 Task: Open a blank google sheet and write heading  SpendSmartAdd Dates in a column and its values below  '2023-05-01, 2023-05-03, 2023-05-05, 2023-05-10, 2023-05-15, 2023-05-20, 2023-05-25 & 2023-05-31'Add Categories in next column and its values below  Groceries, Dining Out, Transportation, Entertainment, Shopping, Utilities, Health & Miscellaneous. Add Descriptions in next column and its values below  Supermarket, Restaurant, Public Transport, Movie Tickets, Clothing Store, Internet Bill, Pharmacy & Online PurchaseAdd Amountin next column and its values below  $50, $30, $10, $20, $100, $60, $40 & $50Save page DashboardLoanAgreementbook
Action: Mouse moved to (298, 176)
Screenshot: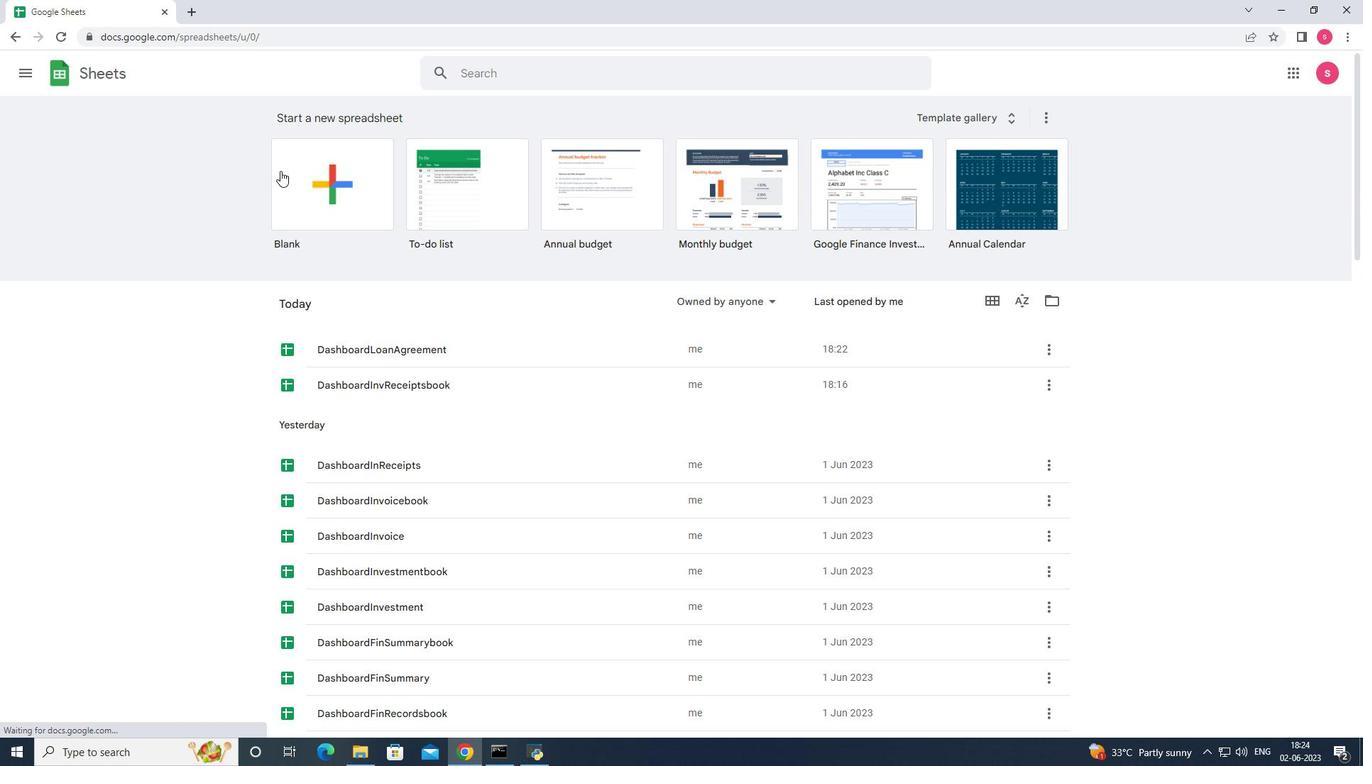 
Action: Mouse pressed left at (298, 176)
Screenshot: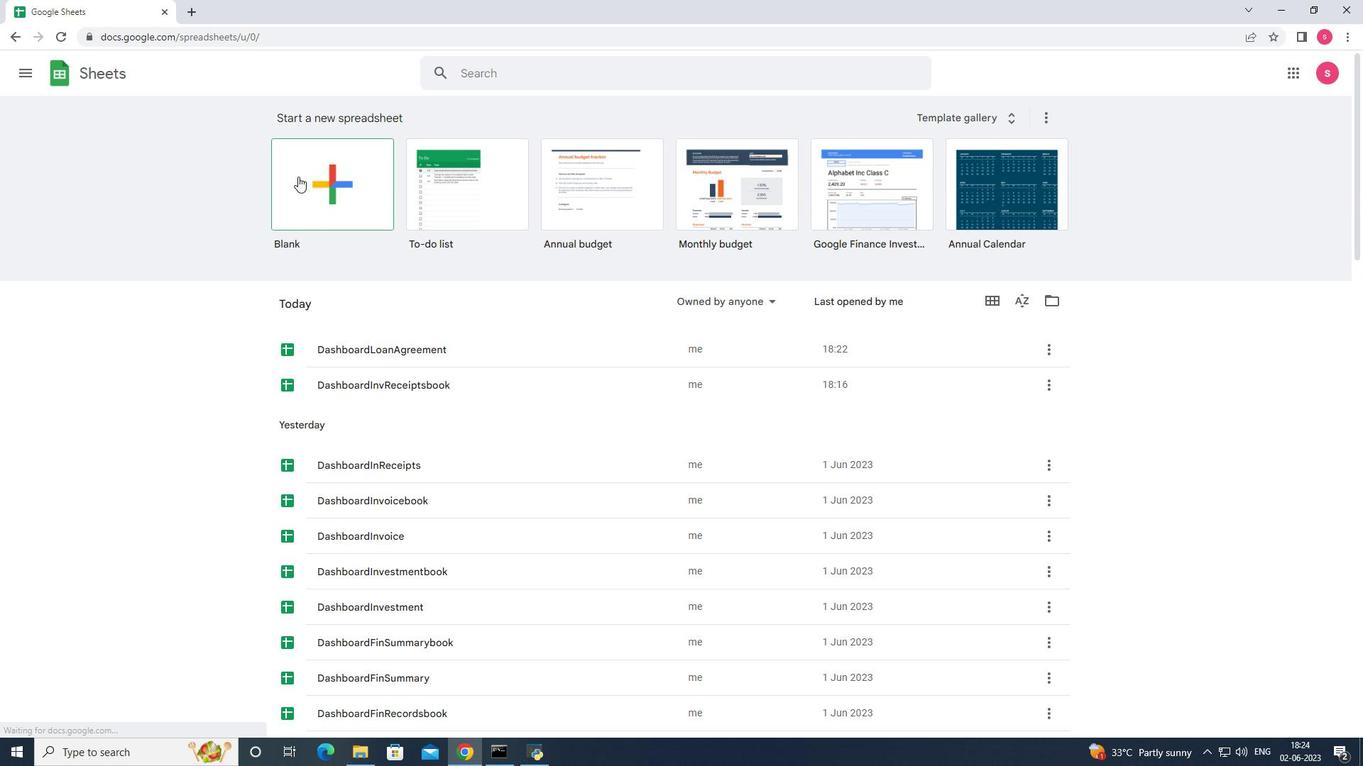 
Action: Mouse moved to (300, 176)
Screenshot: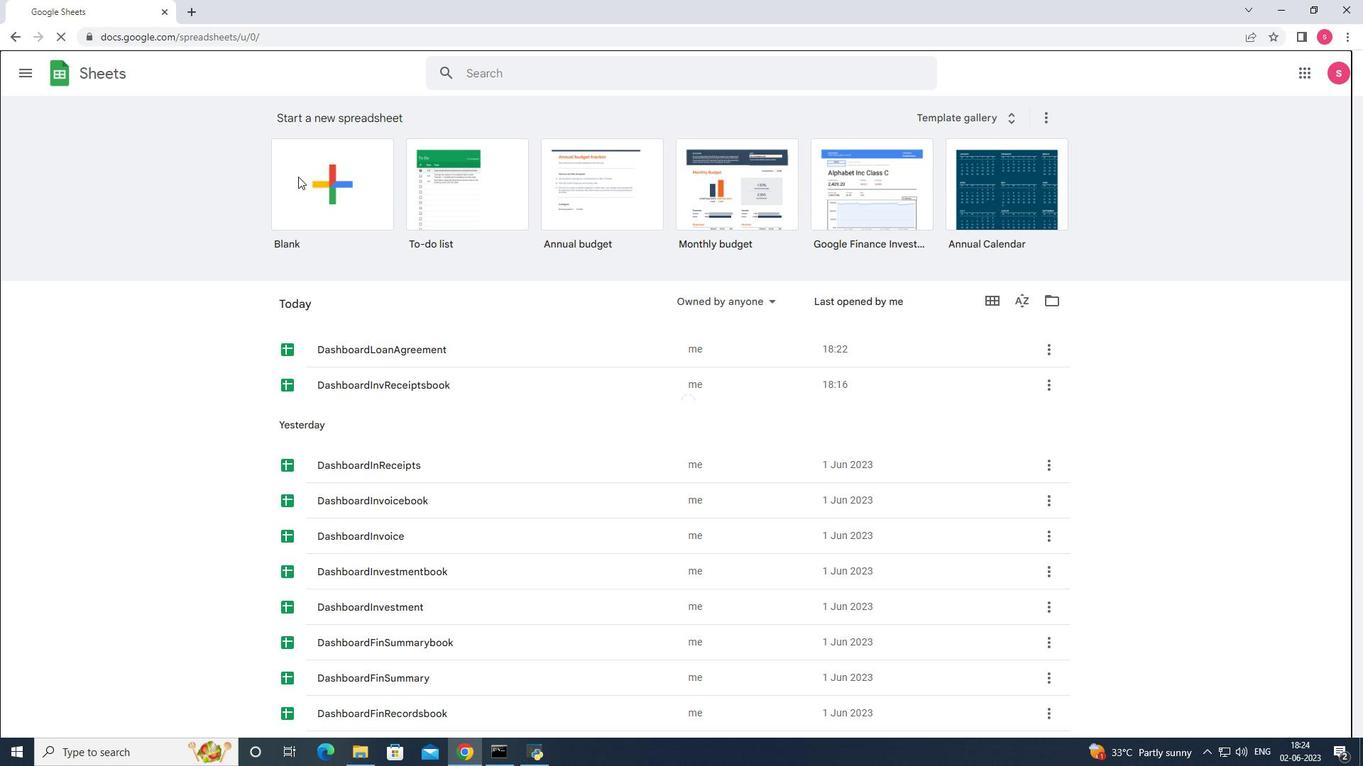 
Action: Key pressed <Key.shift>Spend<Key.shift>Smart<Key.enter><Key.shift>Dates<Key.enter>2023-05-01<Key.enter>2023-05-03<Key.enter>2023-05-05<Key.enter>2023-05-10<Key.enter>2023-05-15<Key.enter>2023-05-20<Key.enter>2023-05-25<Key.enter>203<Key.backspace>23-05-31<Key.enter><Key.right><Key.up><Key.up><Key.up><Key.up><Key.up><Key.up><Key.up><Key.up><Key.up><Key.shift>Categories<Key.enter><Key.shift><Key.shift><Key.shift><Key.shift><Key.shift><Key.shift><Key.shift><Key.shift><Key.shift><Key.shift><Key.shift><Key.shift><Key.shift><Key.shift><Key.shift><Key.shift><Key.shift><Key.shift><Key.shift><Key.shift><Key.shift><Key.shift><Key.shift><Key.shift><Key.shift><Key.shift>Groceries<Key.enter><Key.shift>Dining<Key.space><Key.shift>Out<Key.enter><Key.shift>Transportation<Key.enter><Key.shift>Entertainment<Key.enter><Key.shift>Shopping<Key.enter><Key.shift><Key.shift><Key.shift><Key.shift>Utilities<Key.enter><Key.shift>Health<Key.enter><Key.shift>Miscellaneous<Key.enter><Key.right><Key.up><Key.up><Key.up><Key.up><Key.up><Key.up><Key.up><Key.up><Key.up><Key.shift>Descriptions<Key.enter><Key.shift>Super<Key.space><Key.backspace>market<Key.enter><Key.shift>Restaurant<Key.enter><Key.shift>Public<Key.space><Key.shift>transport<Key.enter><Key.up><Key.enter><Key.left><Key.left><Key.left><Key.left><Key.left><Key.left><Key.left><Key.left><Key.backspace><Key.shift><Key.shift><Key.shift><Key.shift>T<Key.enter><Key.shift>Movie<Key.space><Key.shift><Key.shift><Key.shift><Key.shift><Key.shift>Tickets<Key.enter><Key.shift><Key.shift><Key.shift>Clothing<Key.space><Key.shift>Store<Key.enter><Key.shift>Internr<Key.backspace>et<Key.space><Key.shift>Bill<Key.enter><Key.shift>Pharmacy<Key.enter><Key.shift>Online<Key.space><Key.shift>Purchase<Key.enter><Key.right><Key.up><Key.up><Key.up><Key.up><Key.up><Key.up><Key.up><Key.up><Key.up><Key.shift>Amount<Key.enter>50<Key.enter>30<Key.enter>10<Key.enter>20<Key.enter>100<Key.enter>60<Key.enter>40<Key.enter>50<Key.enter>
Screenshot: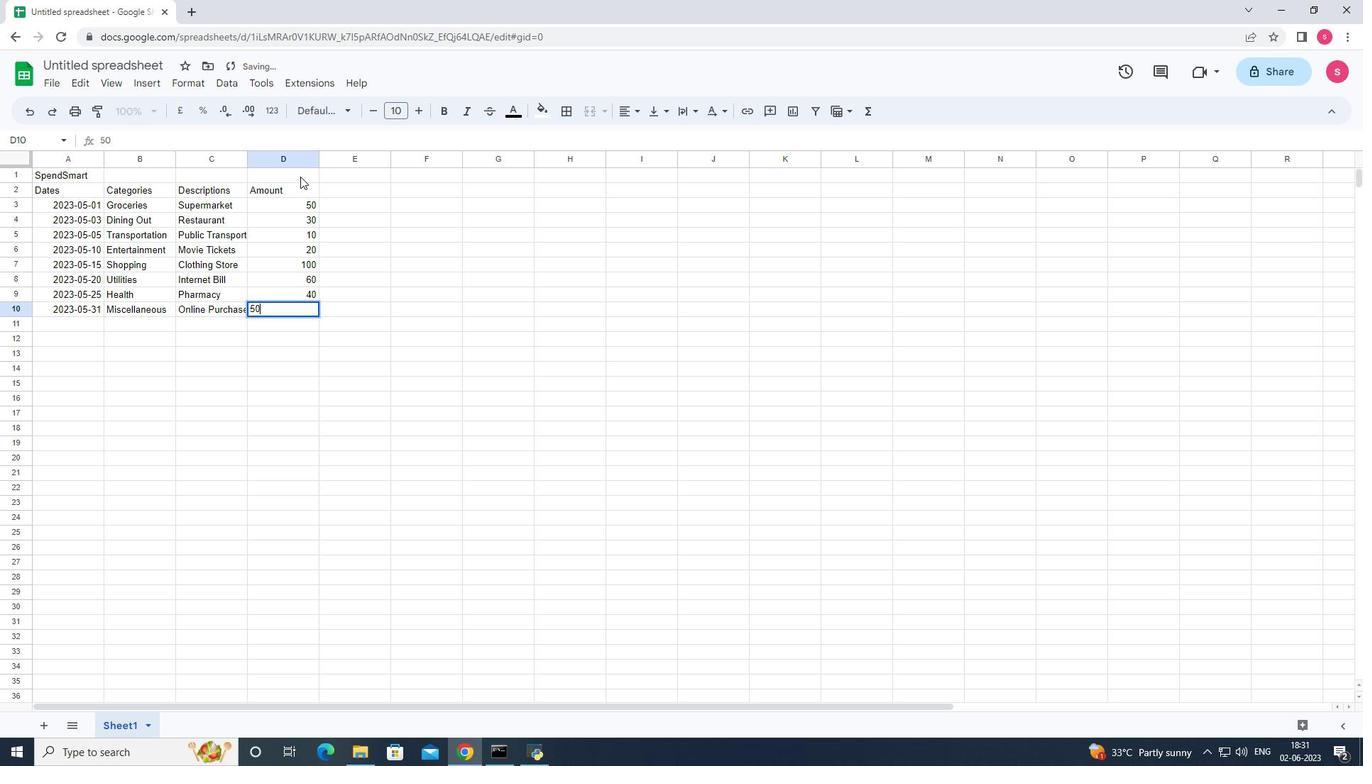 
Action: Mouse moved to (269, 209)
Screenshot: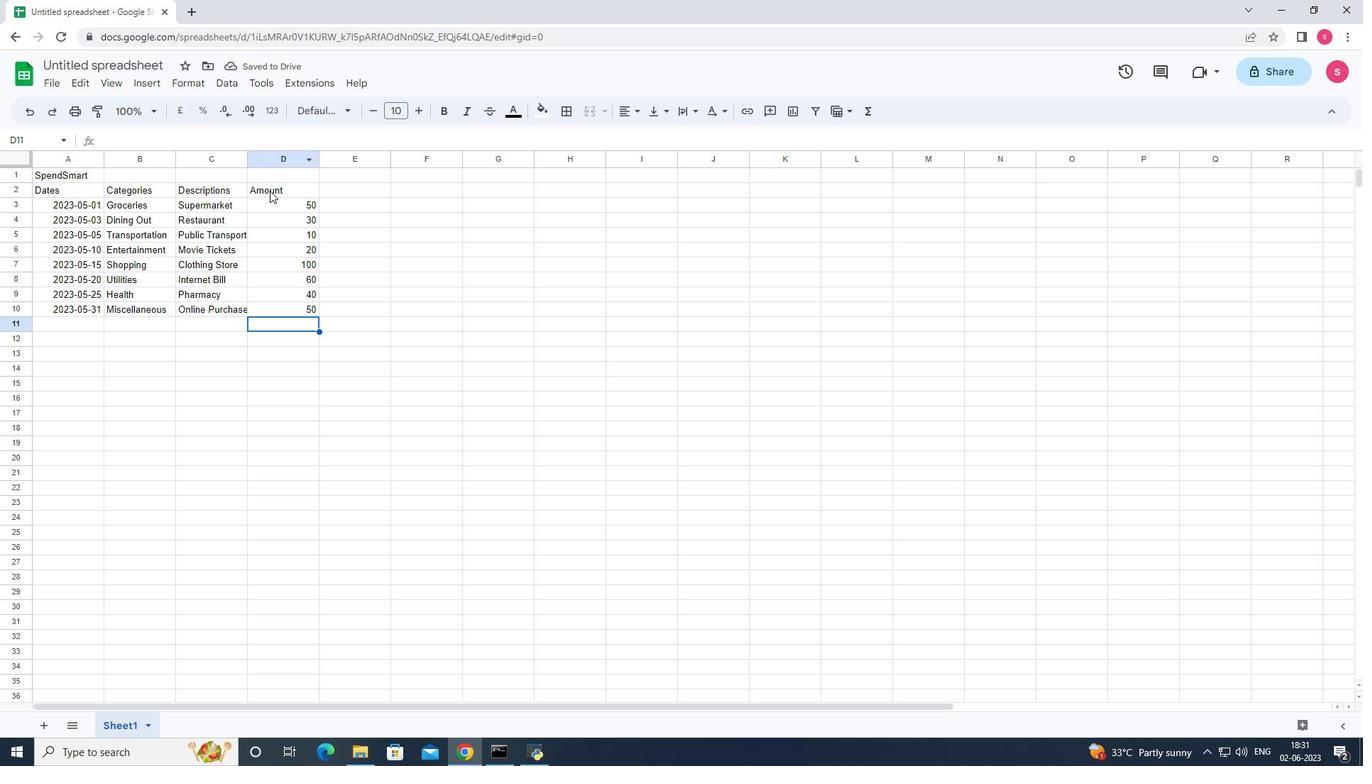 
Action: Mouse pressed left at (269, 209)
Screenshot: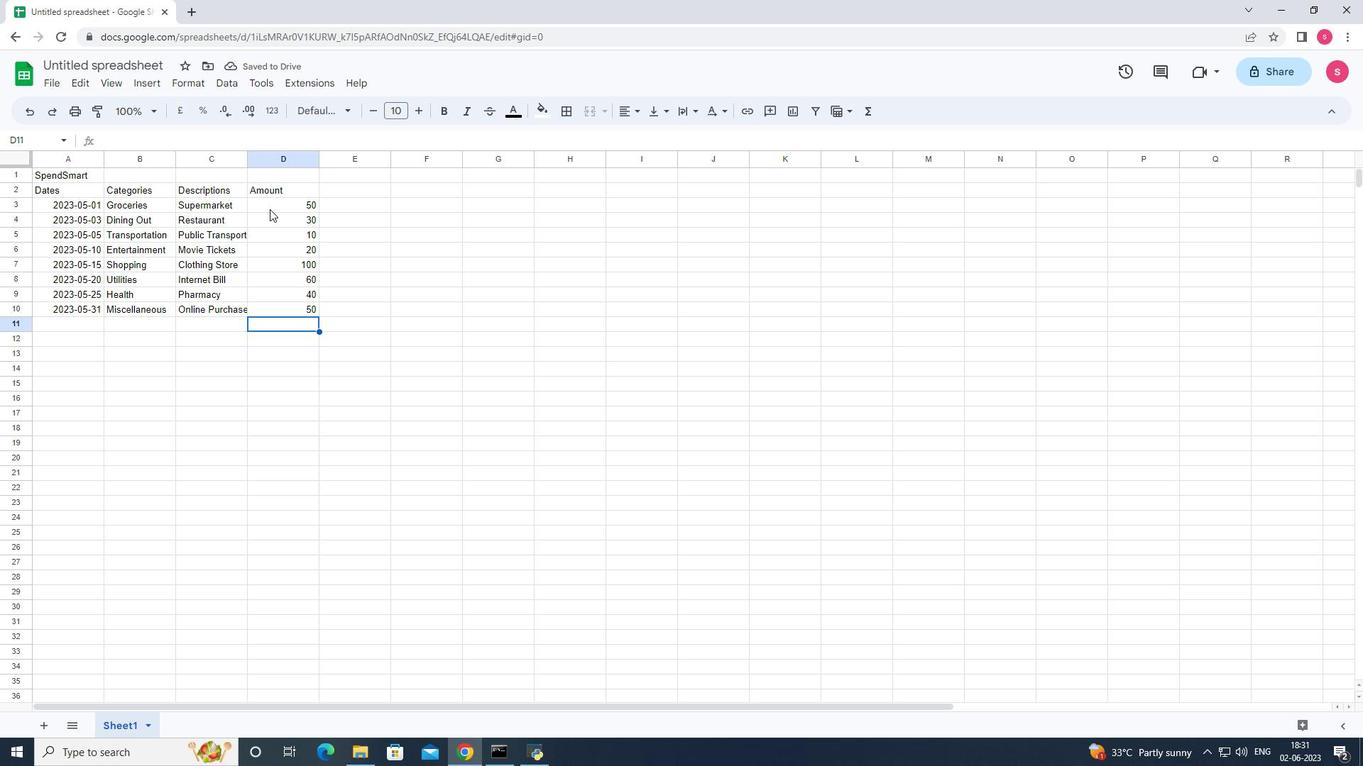 
Action: Mouse moved to (184, 85)
Screenshot: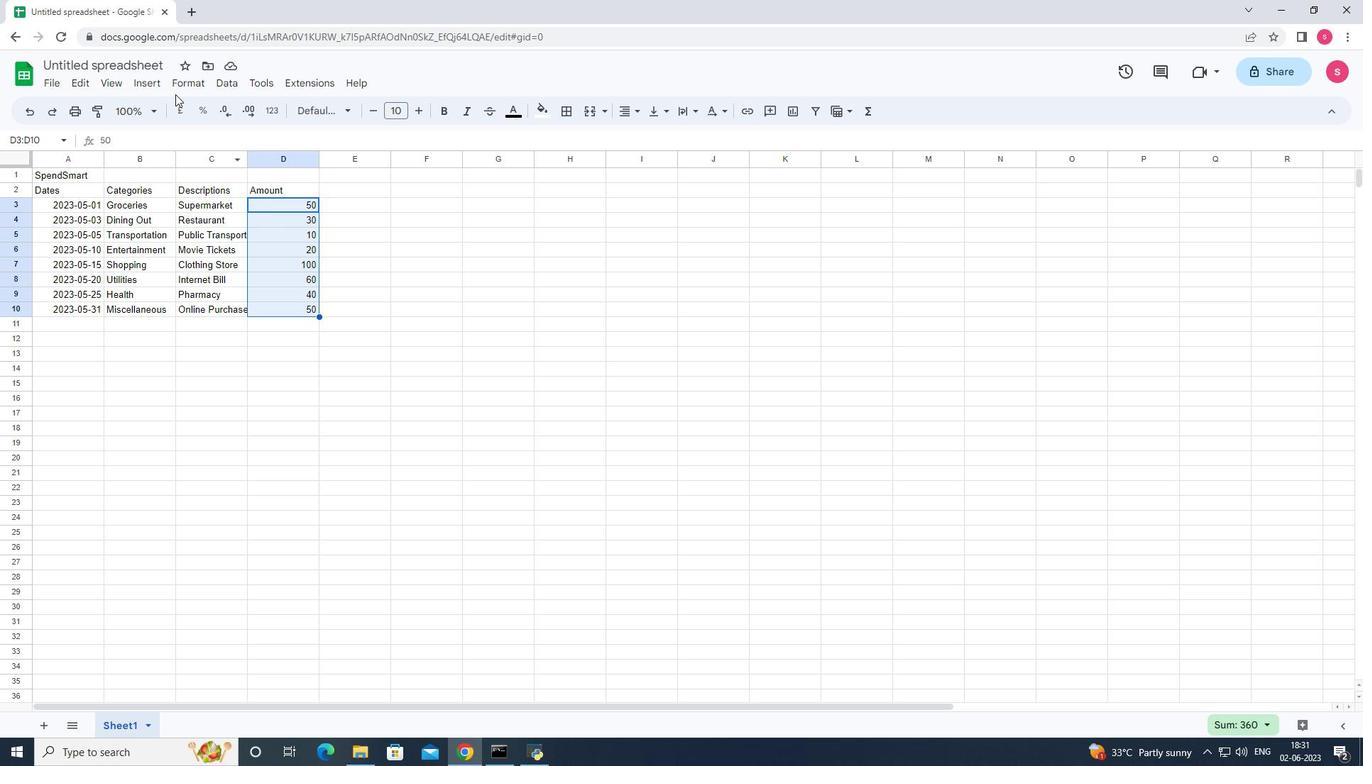 
Action: Mouse pressed left at (184, 85)
Screenshot: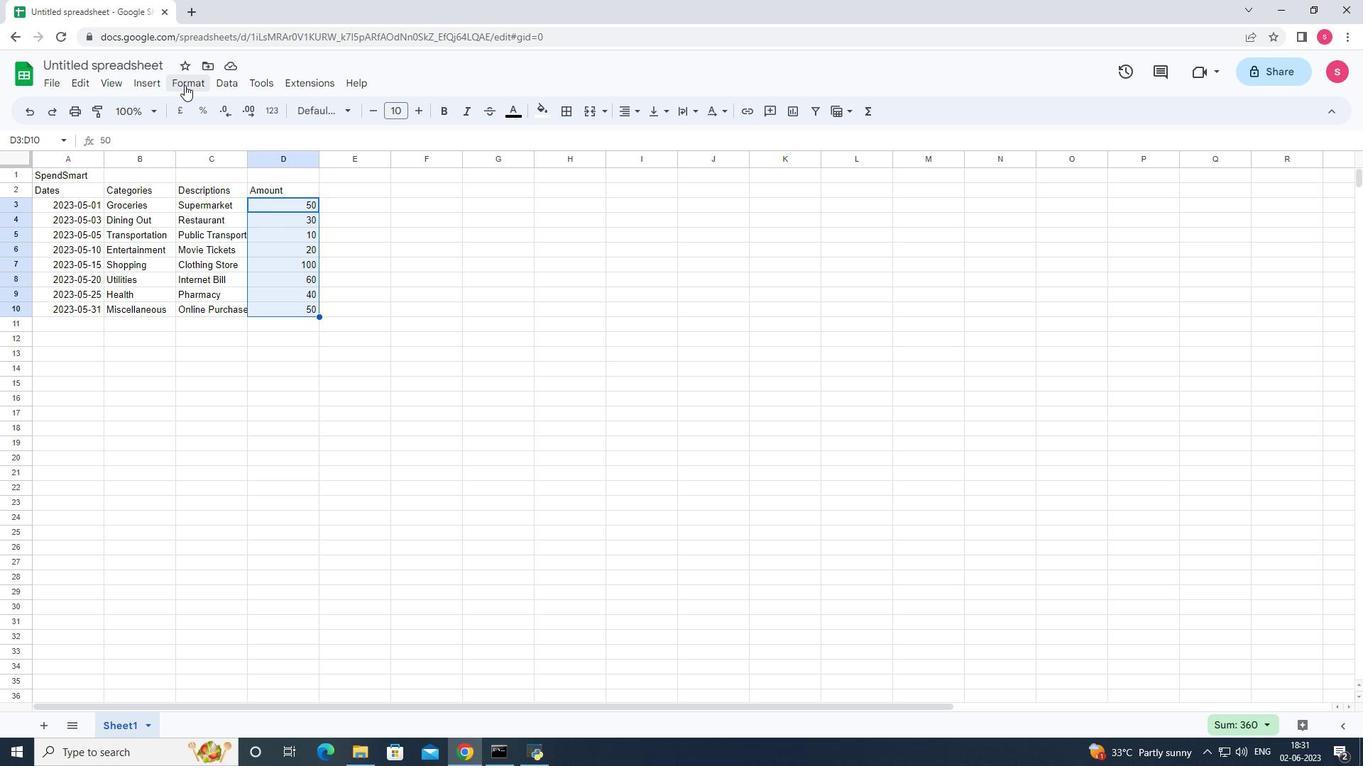 
Action: Mouse moved to (232, 144)
Screenshot: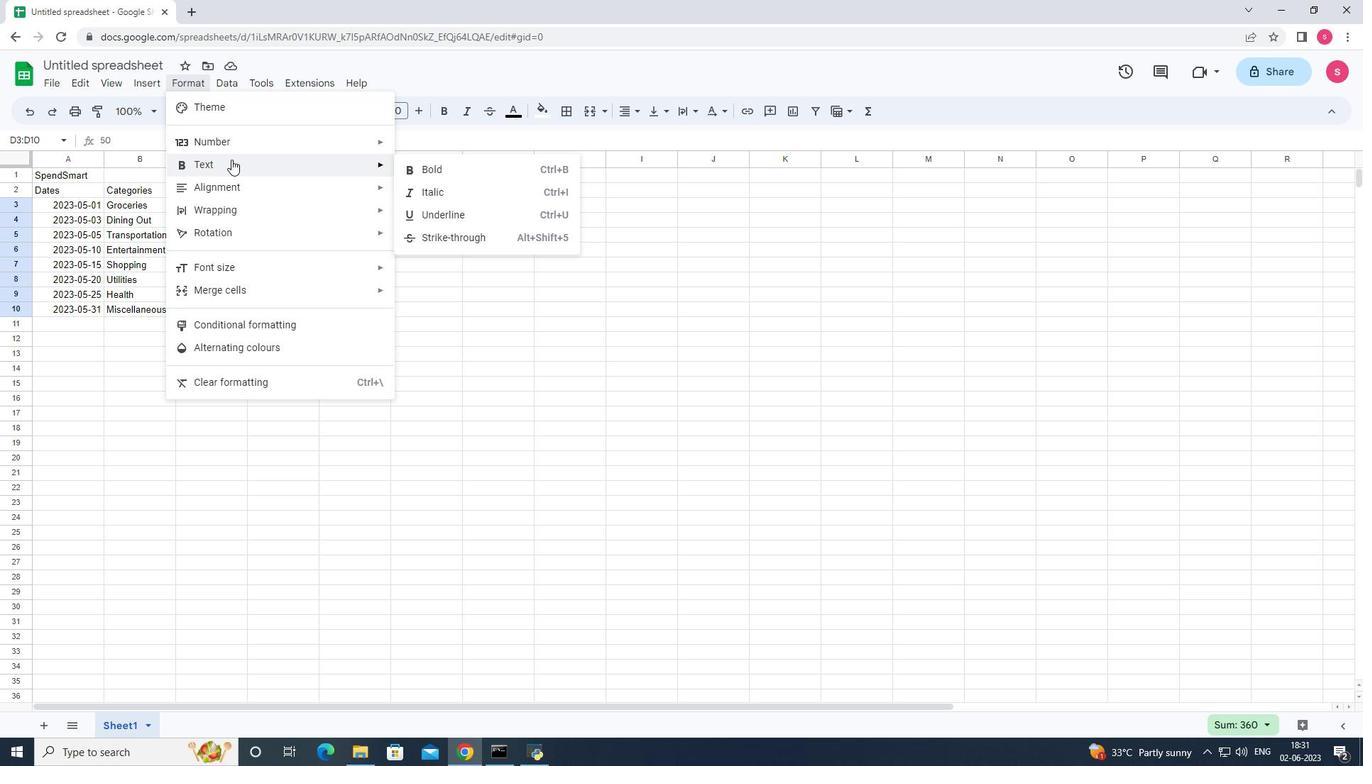 
Action: Mouse pressed left at (232, 144)
Screenshot: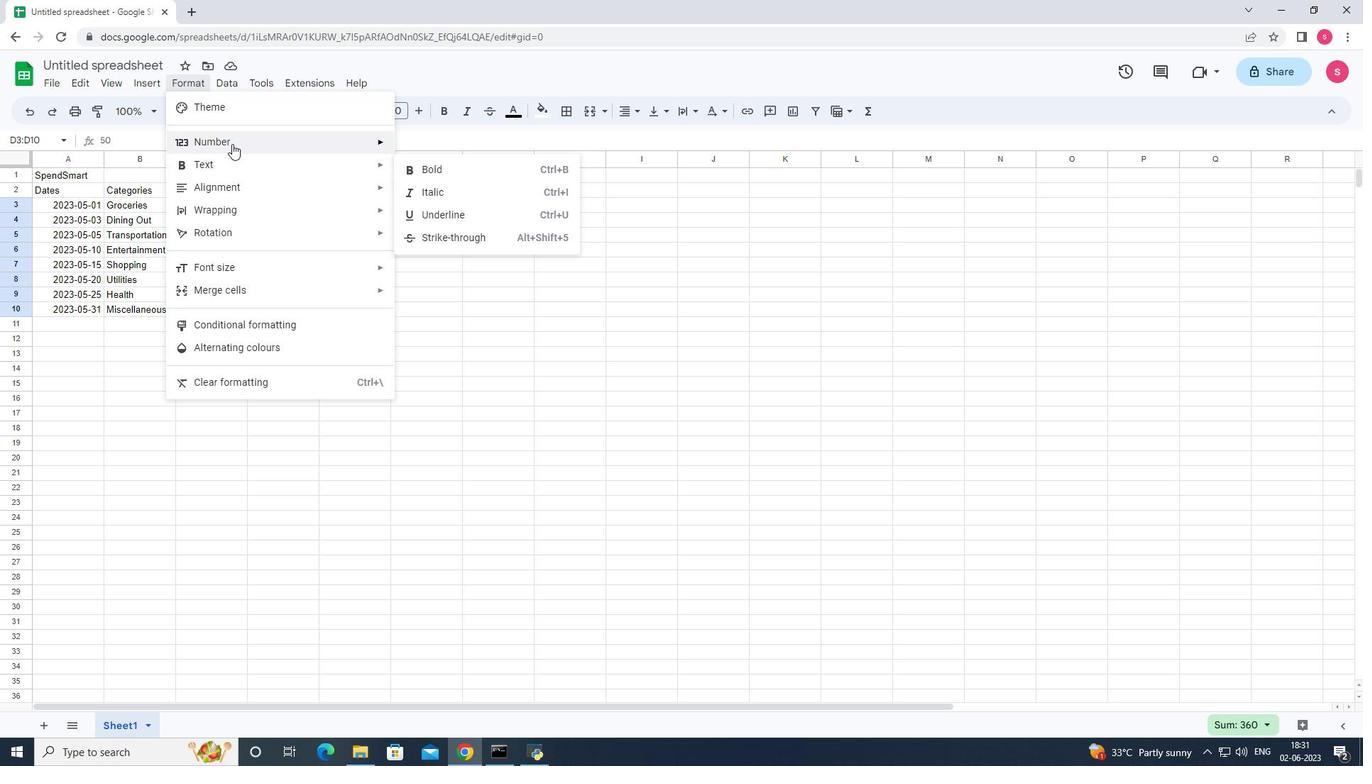 
Action: Mouse moved to (547, 576)
Screenshot: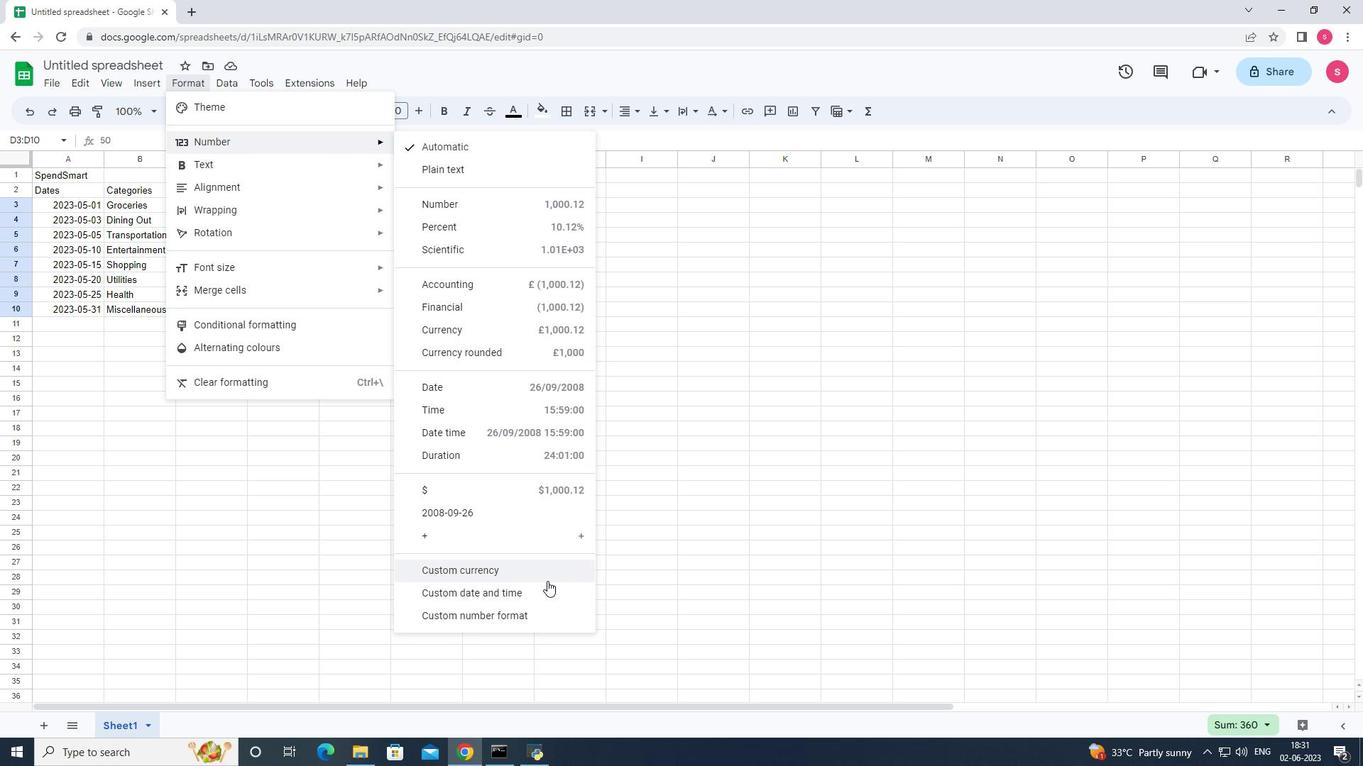 
Action: Mouse pressed left at (547, 576)
Screenshot: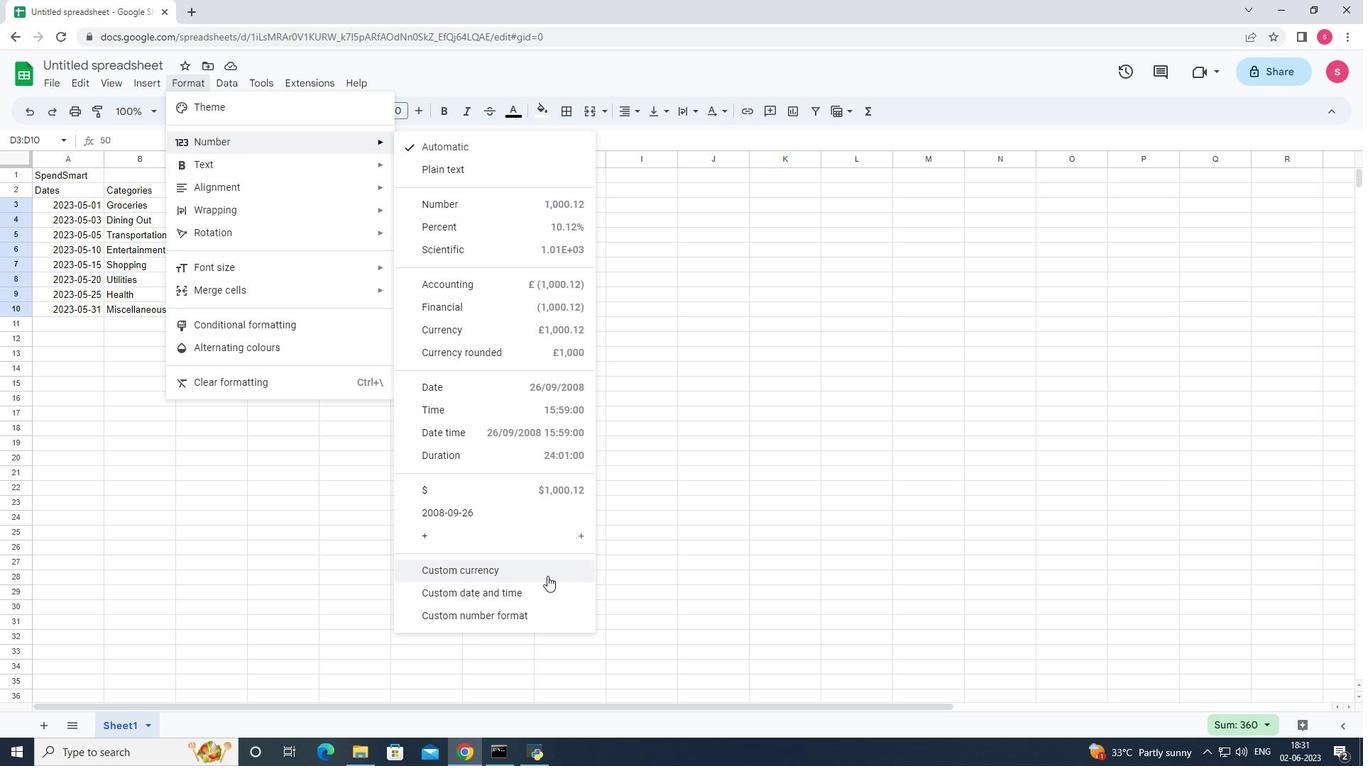 
Action: Mouse moved to (637, 315)
Screenshot: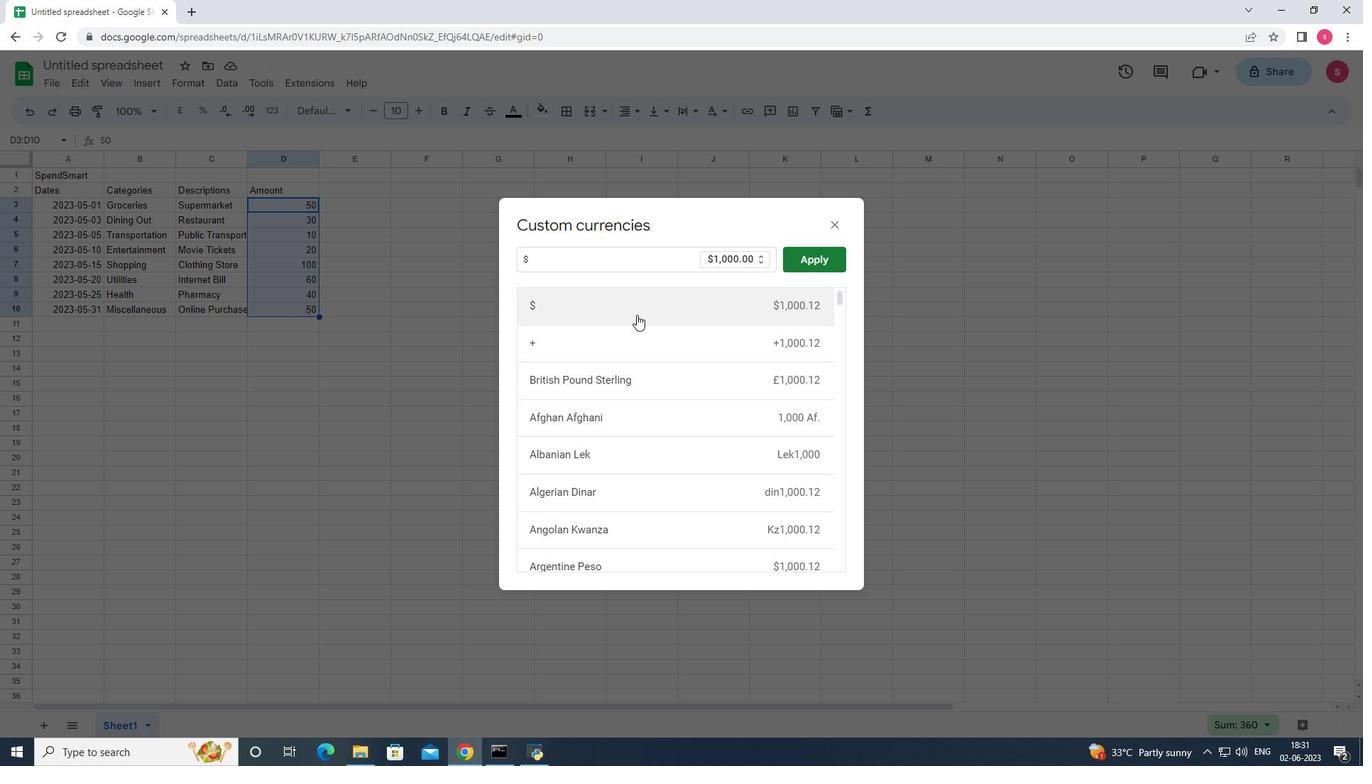 
Action: Mouse pressed left at (637, 315)
Screenshot: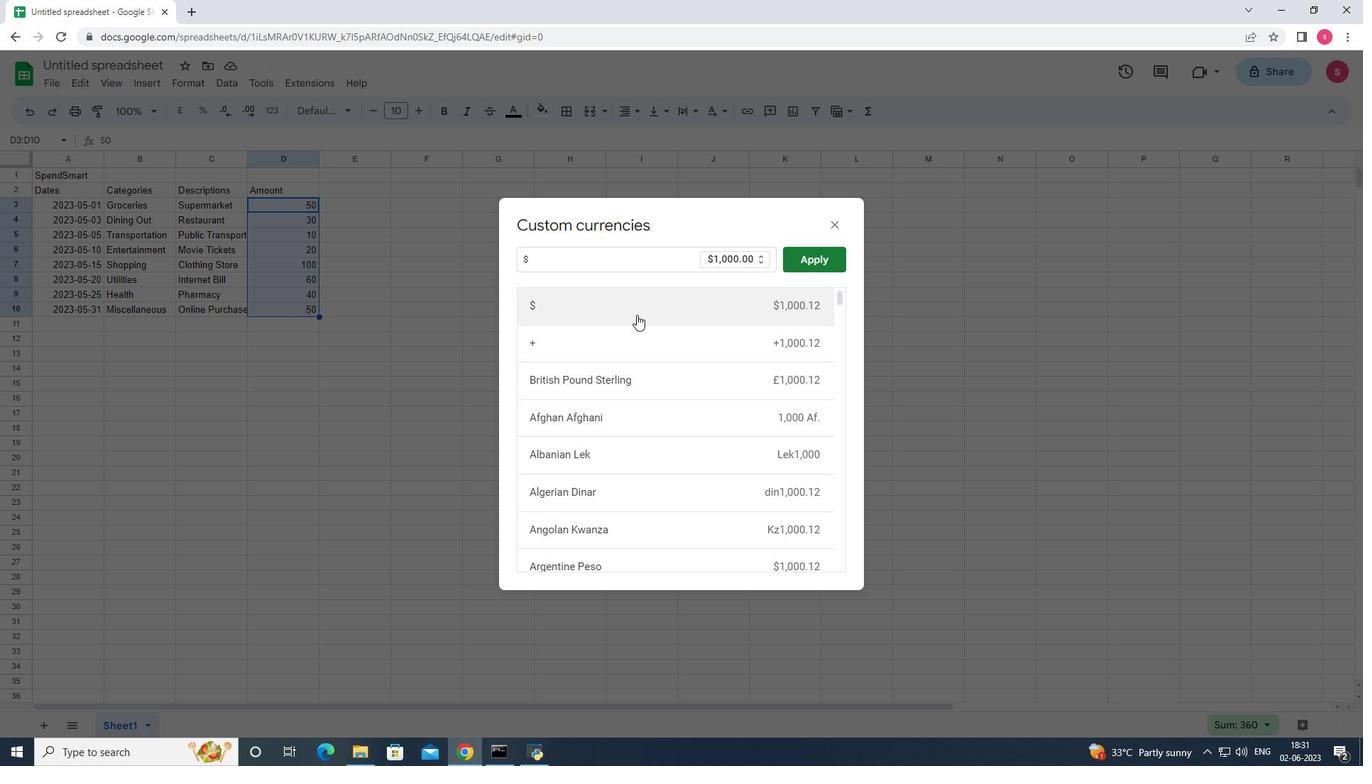 
Action: Mouse moved to (818, 254)
Screenshot: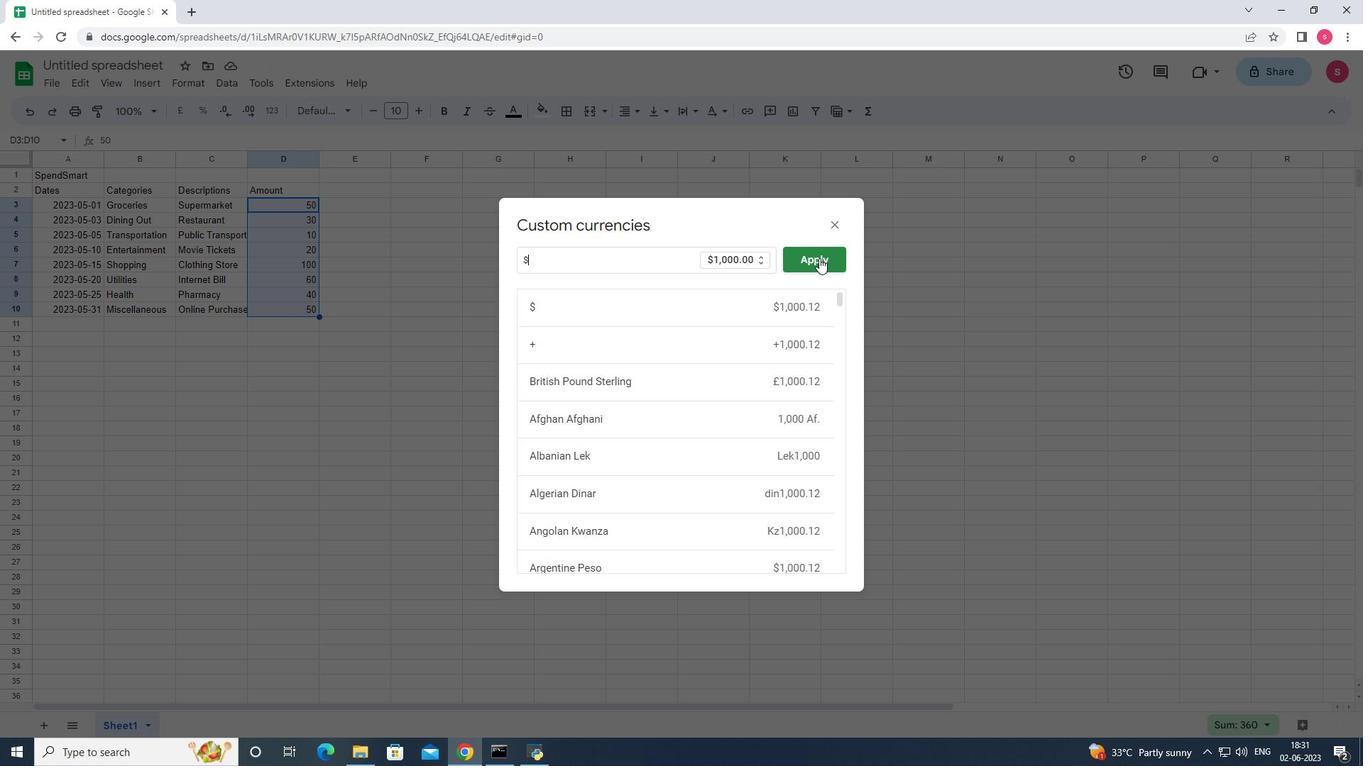 
Action: Mouse pressed left at (818, 254)
Screenshot: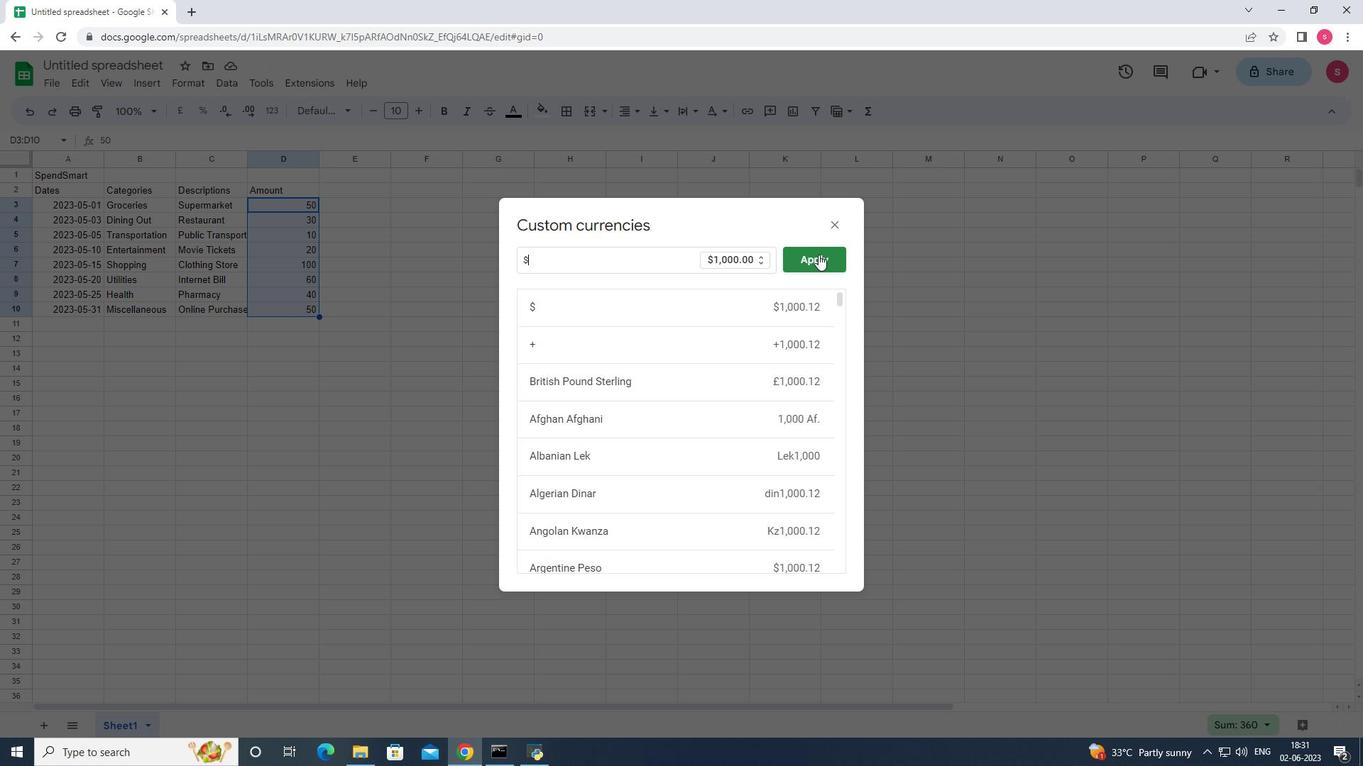 
Action: Mouse moved to (551, 319)
Screenshot: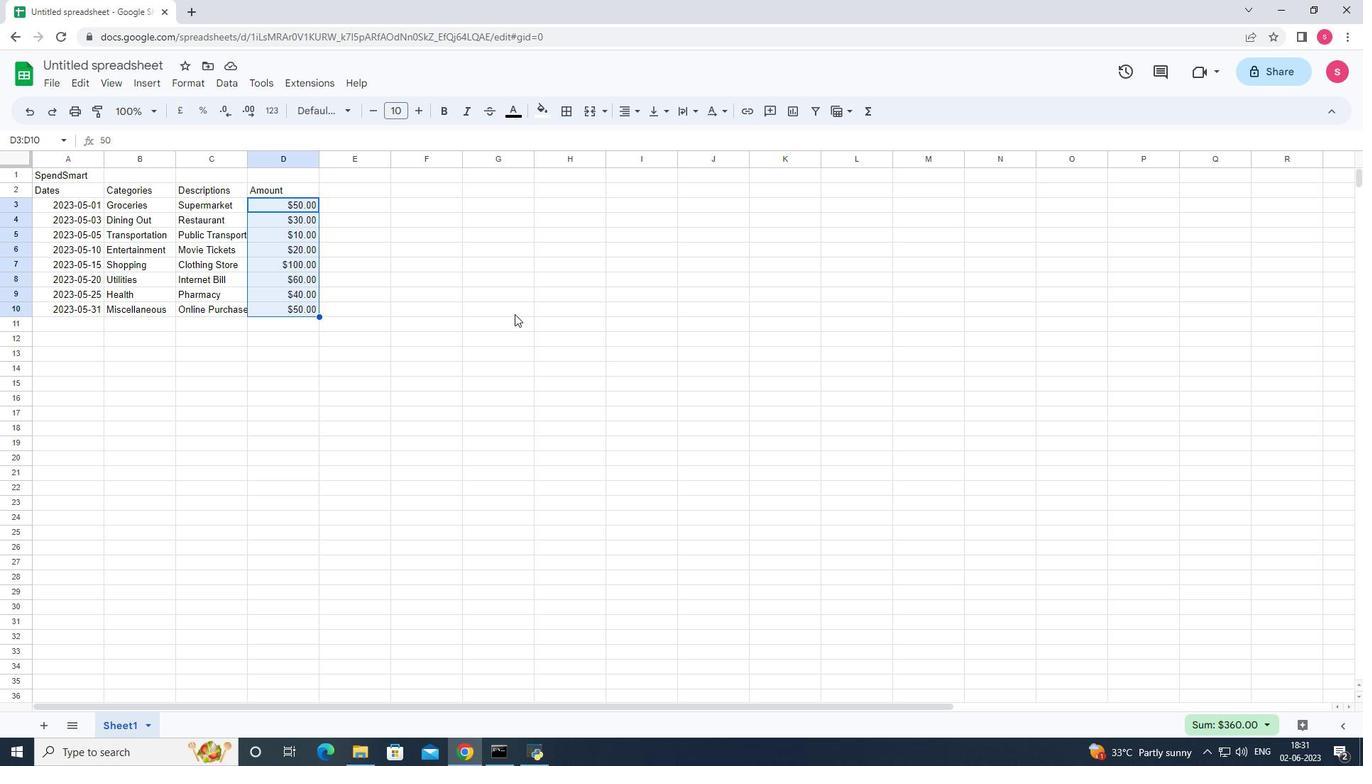
Action: Mouse pressed left at (551, 319)
Screenshot: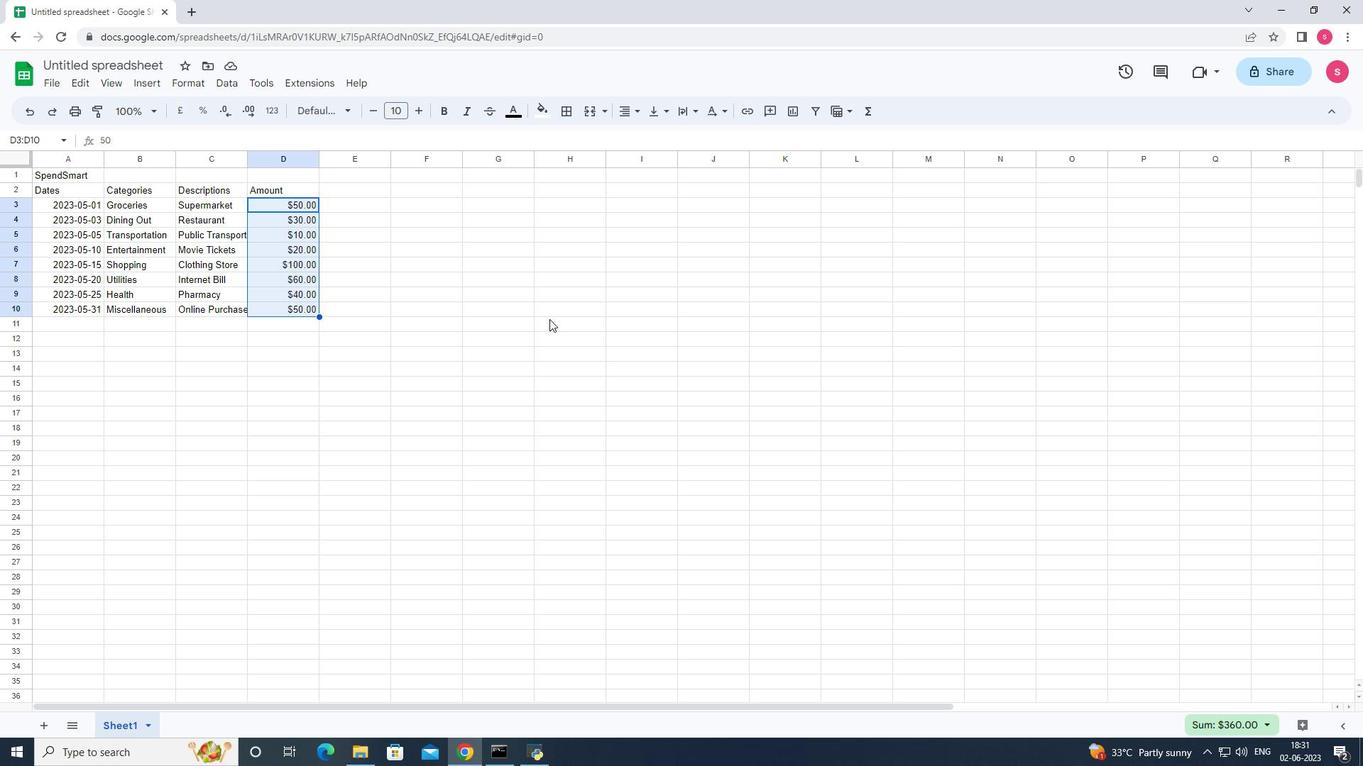 
Action: Mouse moved to (97, 68)
Screenshot: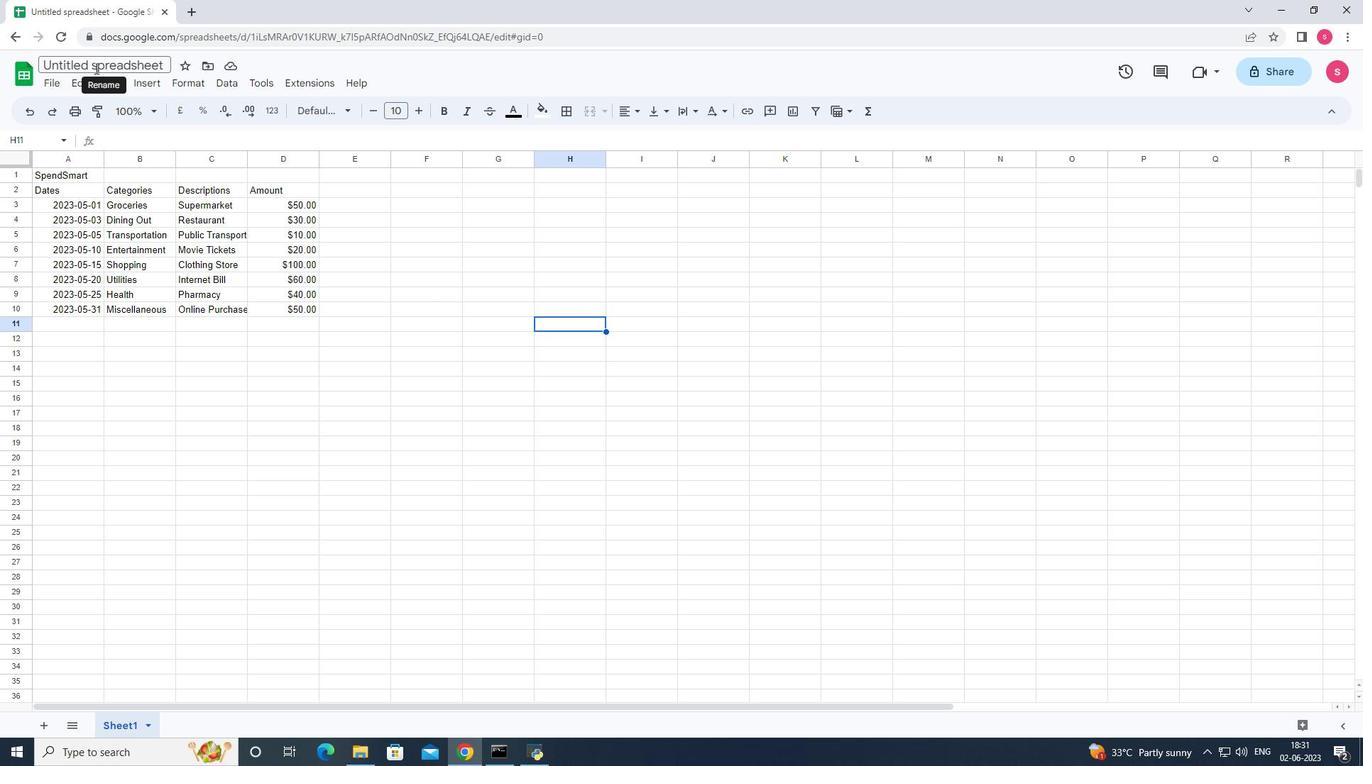 
Action: Mouse pressed left at (97, 68)
Screenshot: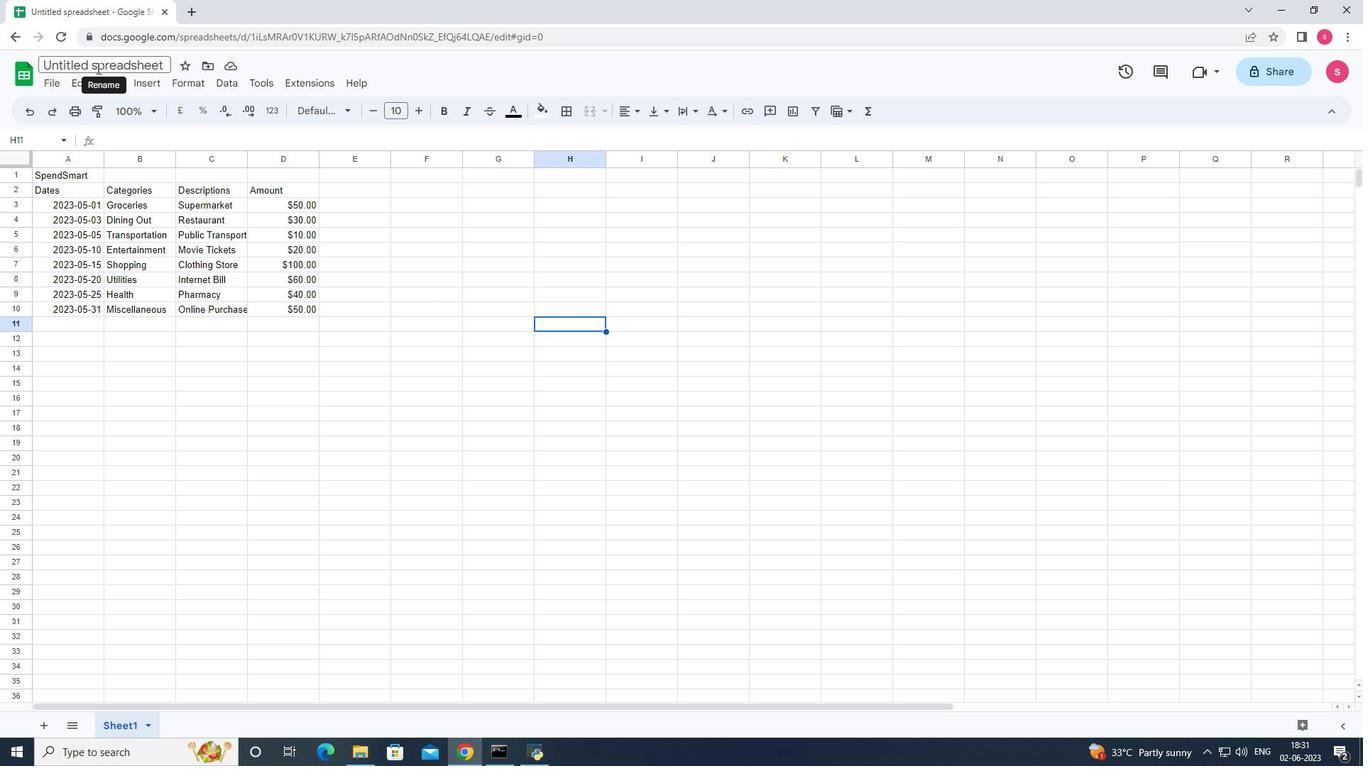 
Action: Key pressed <Key.backspace><Key.shift>Dashboard<Key.shift>Loan<Key.shift>Agreementbook
Screenshot: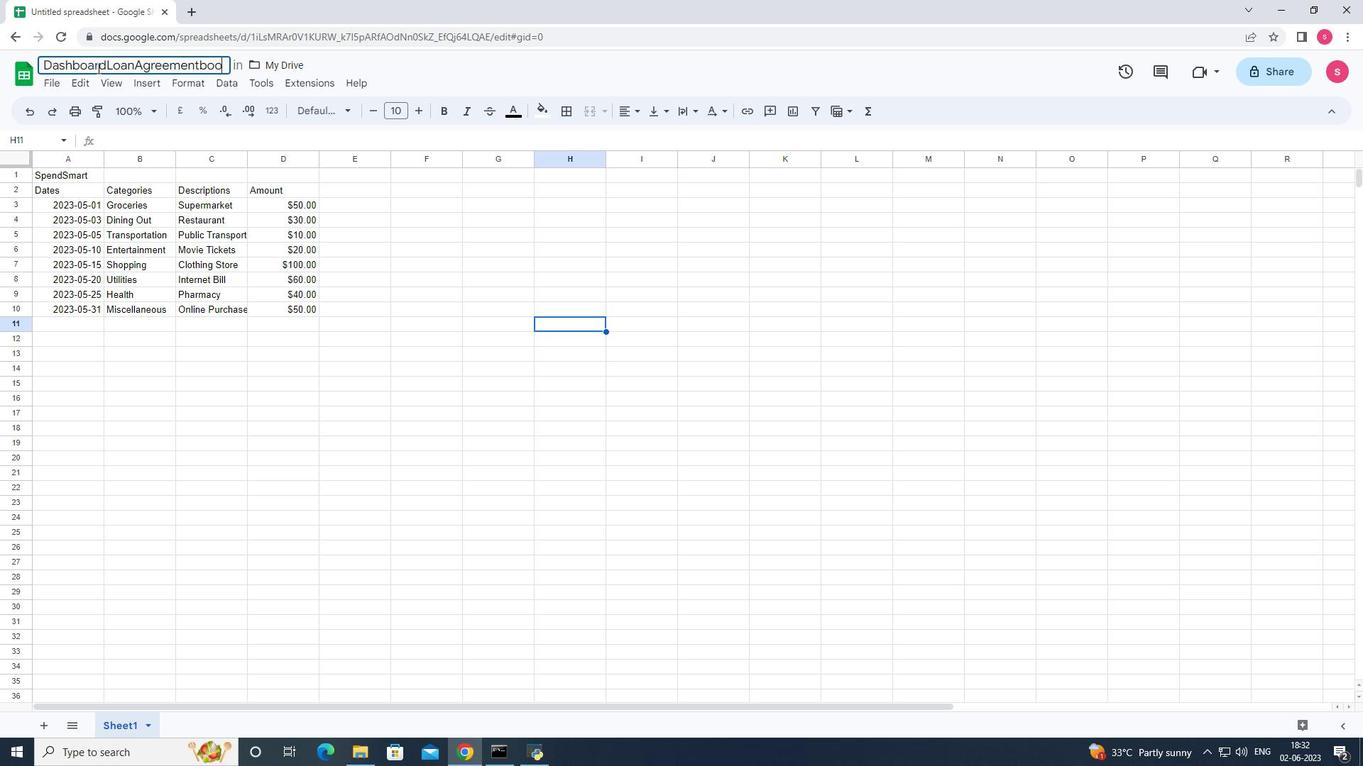
Action: Mouse moved to (221, 532)
Screenshot: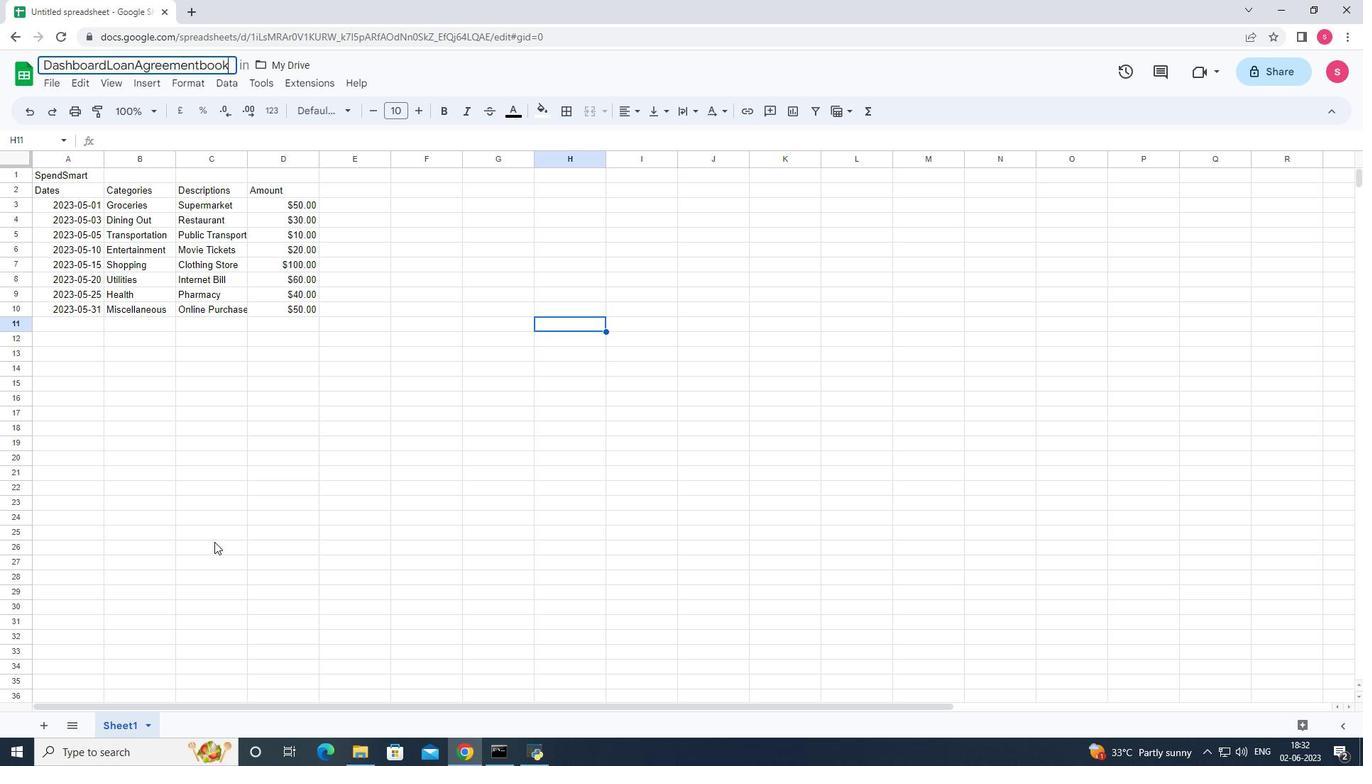 
Action: Mouse pressed left at (221, 532)
Screenshot: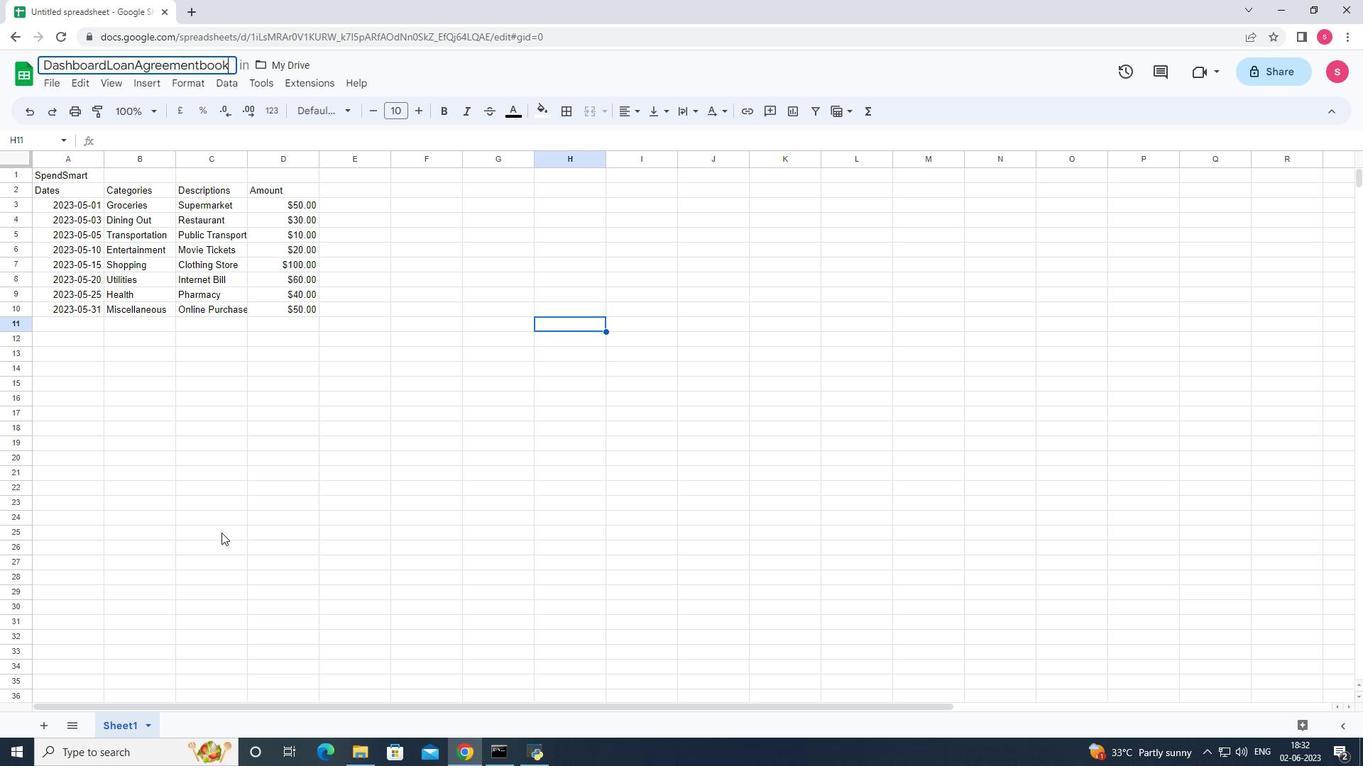 
Action: Mouse moved to (101, 153)
Screenshot: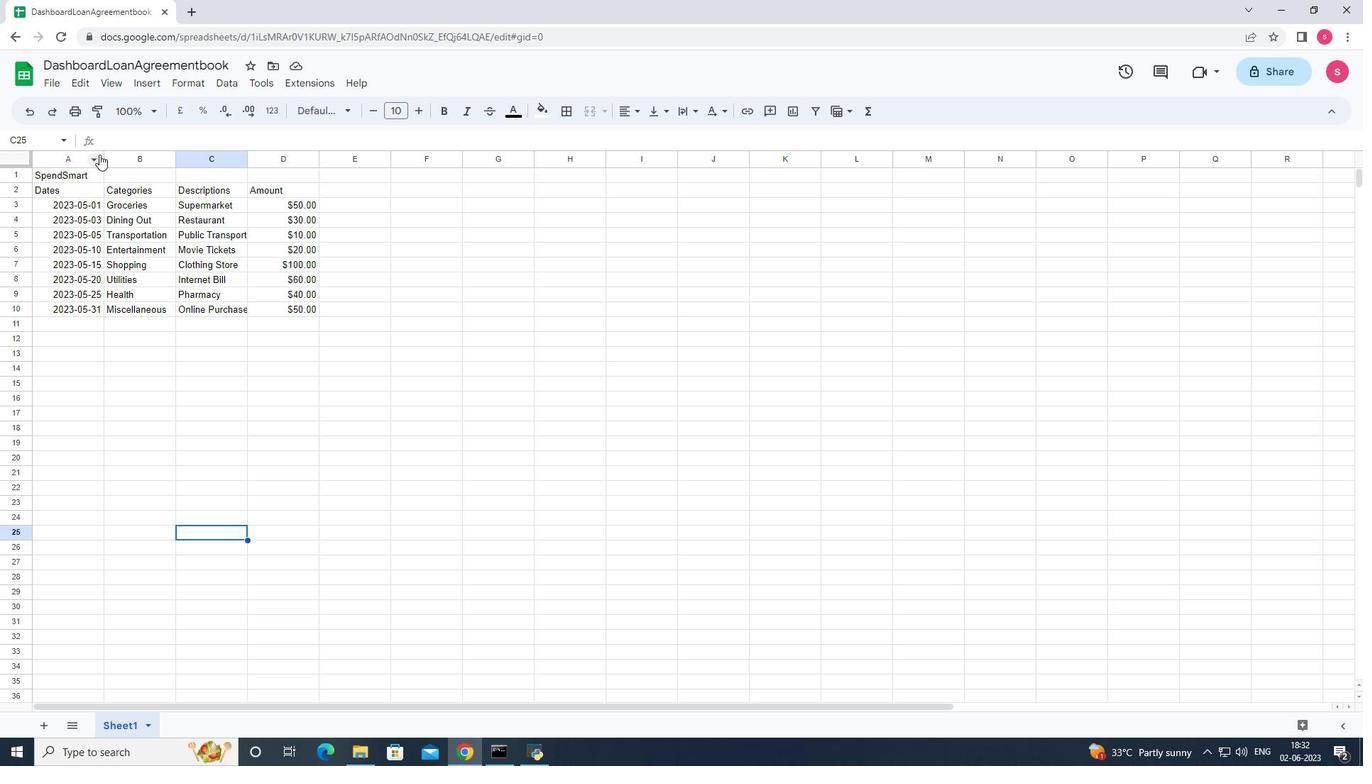 
Action: Mouse pressed left at (101, 153)
Screenshot: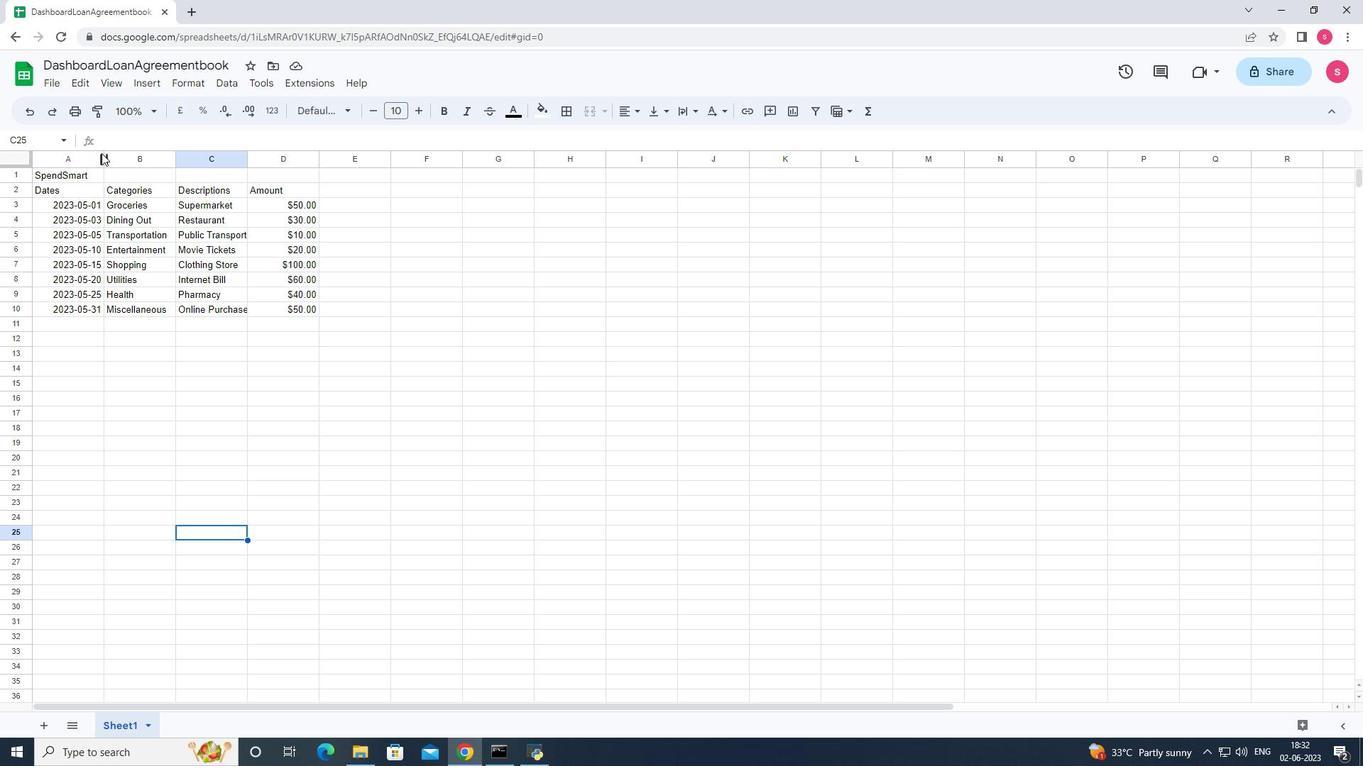 
Action: Mouse moved to (752, 254)
Screenshot: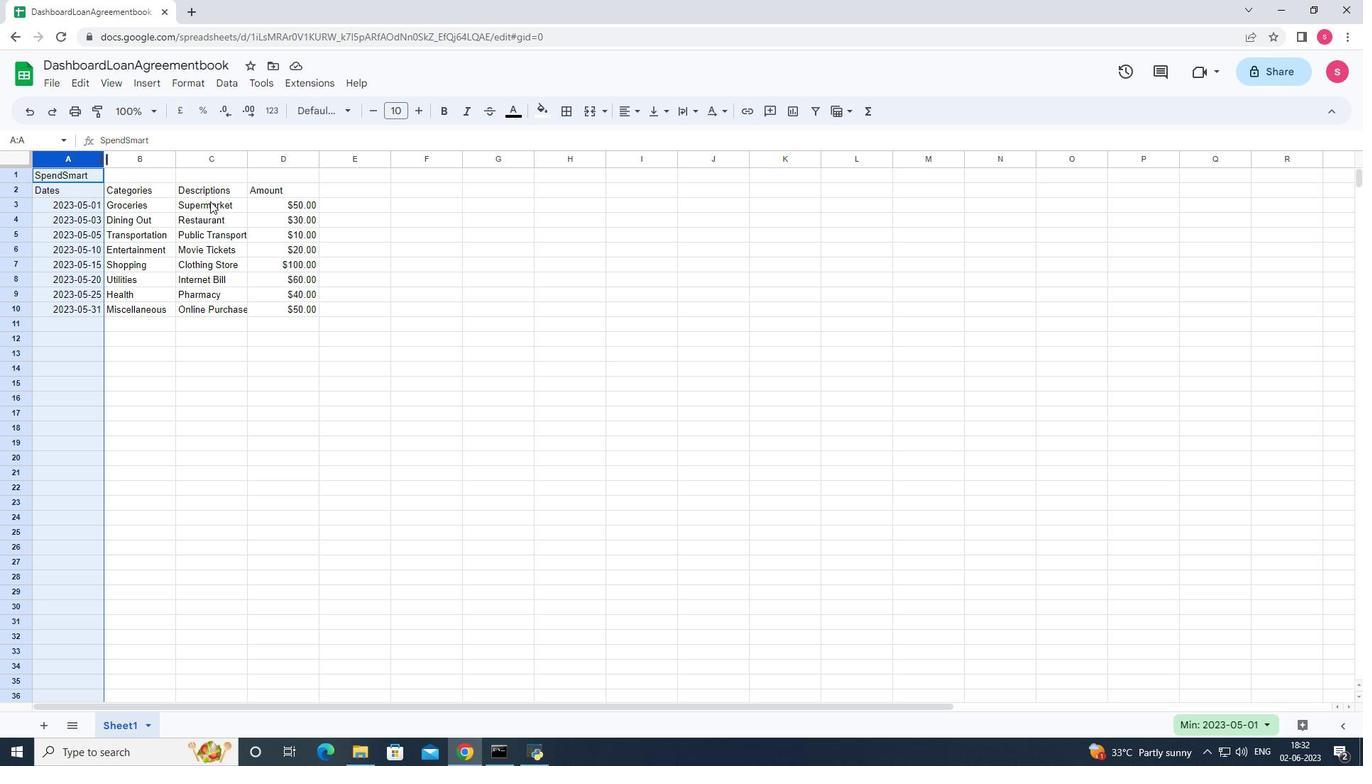 
Action: Mouse pressed left at (752, 254)
Screenshot: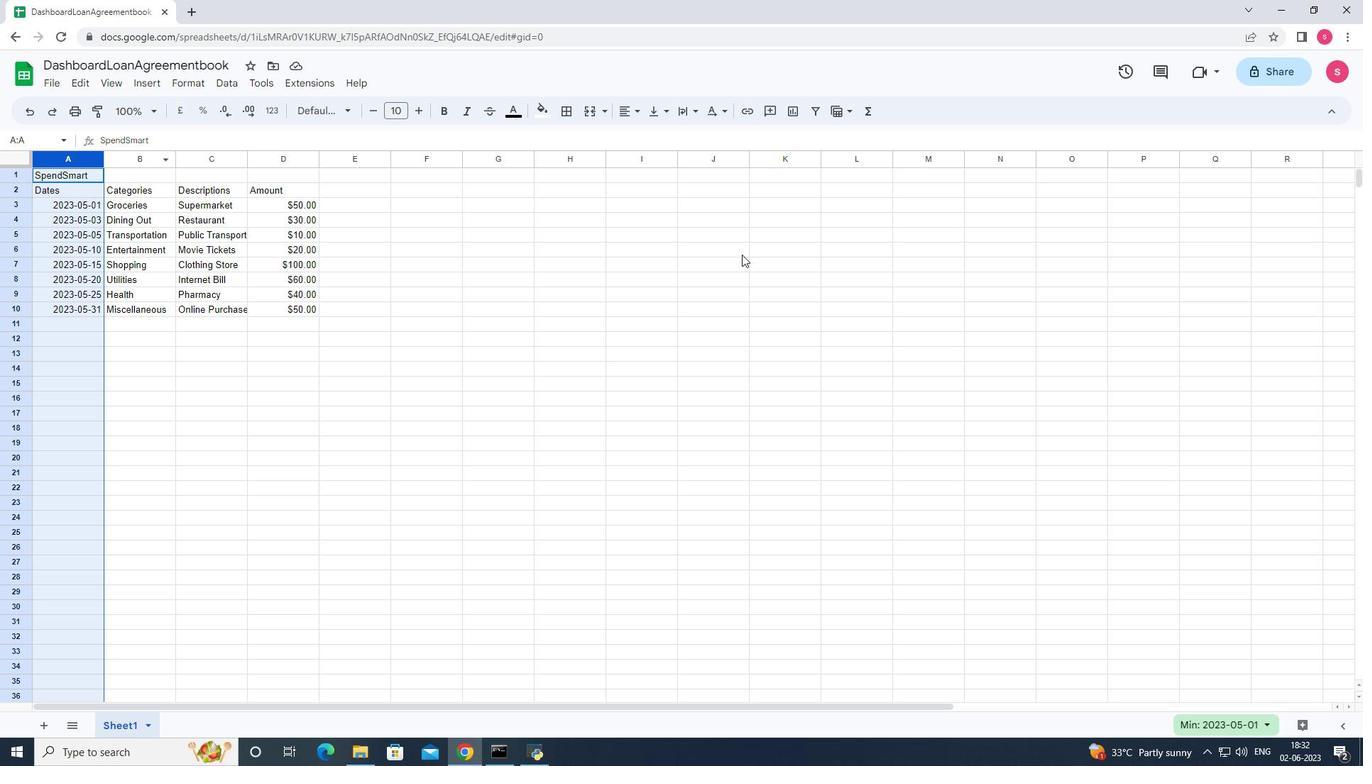 
Action: Mouse moved to (103, 162)
Screenshot: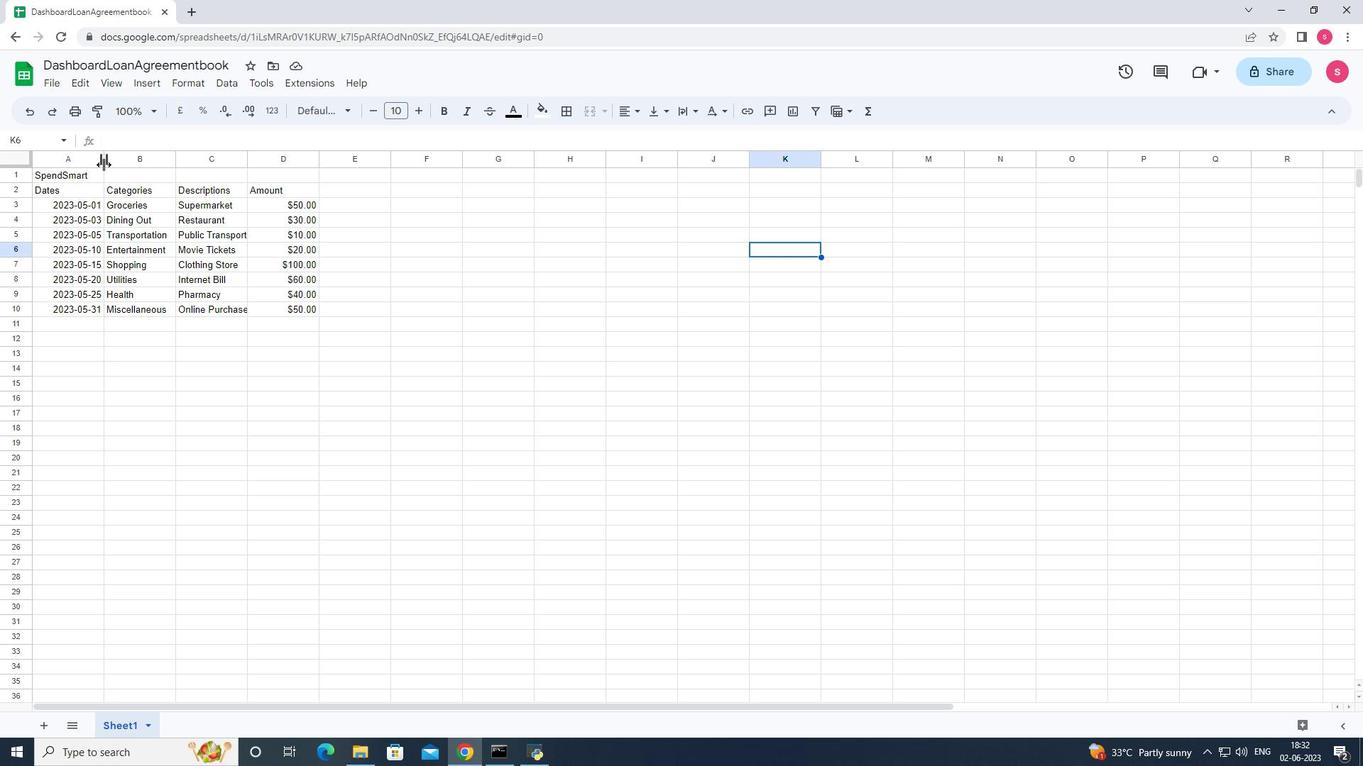 
Action: Mouse pressed left at (103, 162)
Screenshot: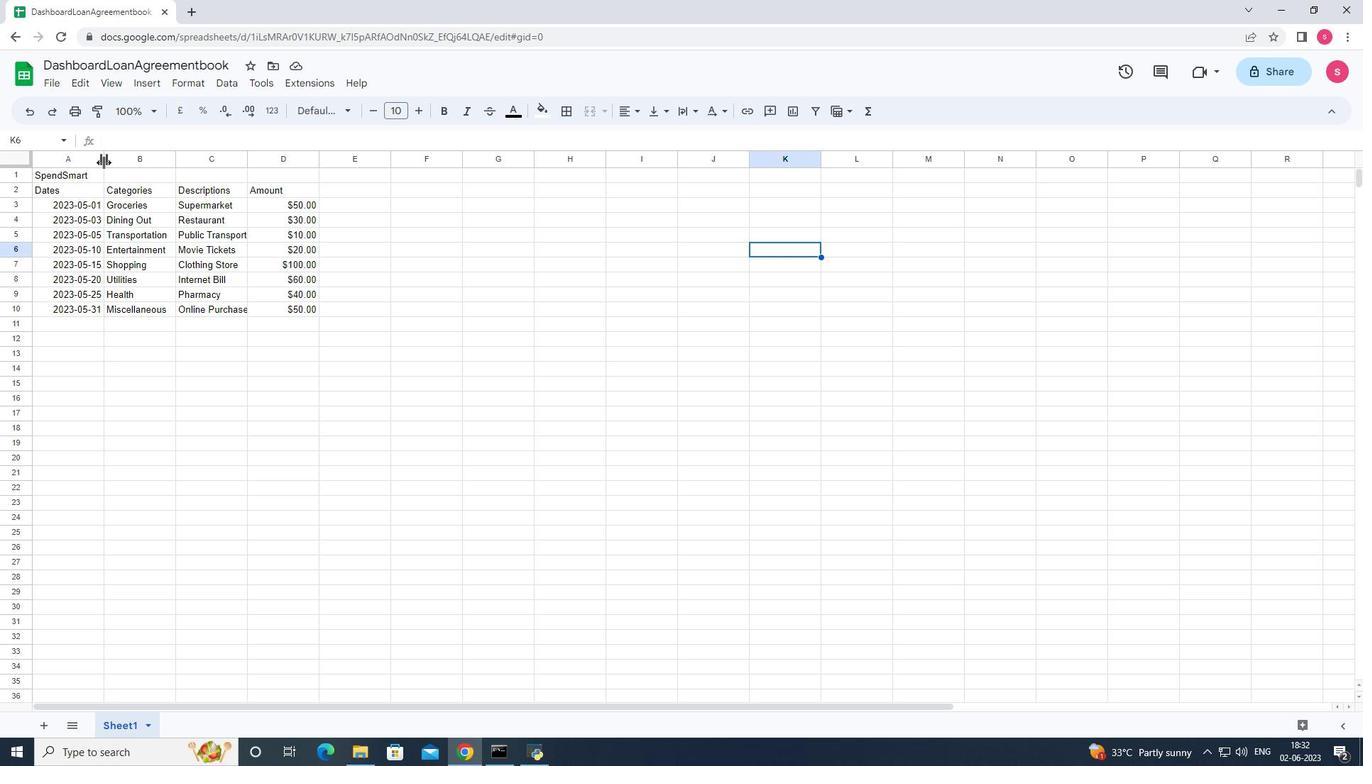 
Action: Mouse pressed left at (103, 162)
Screenshot: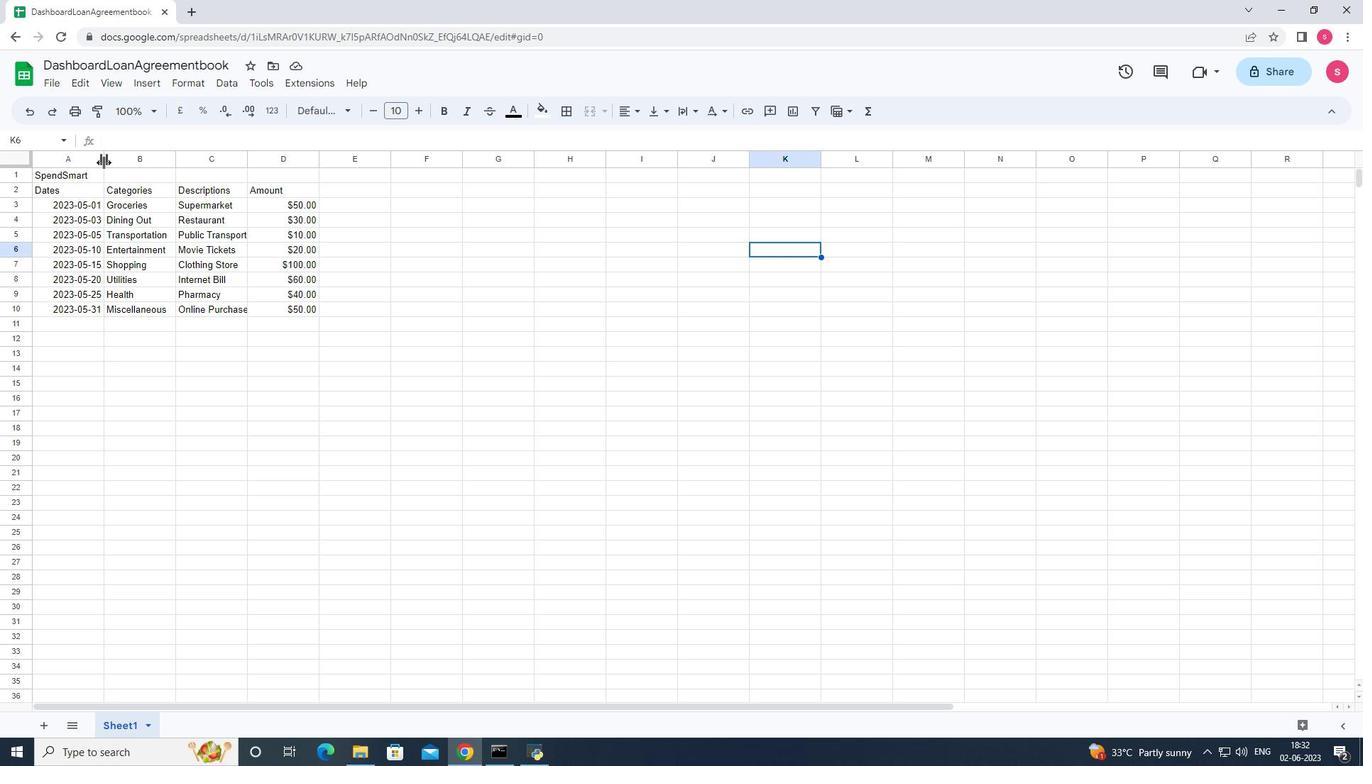 
Action: Mouse moved to (165, 162)
Screenshot: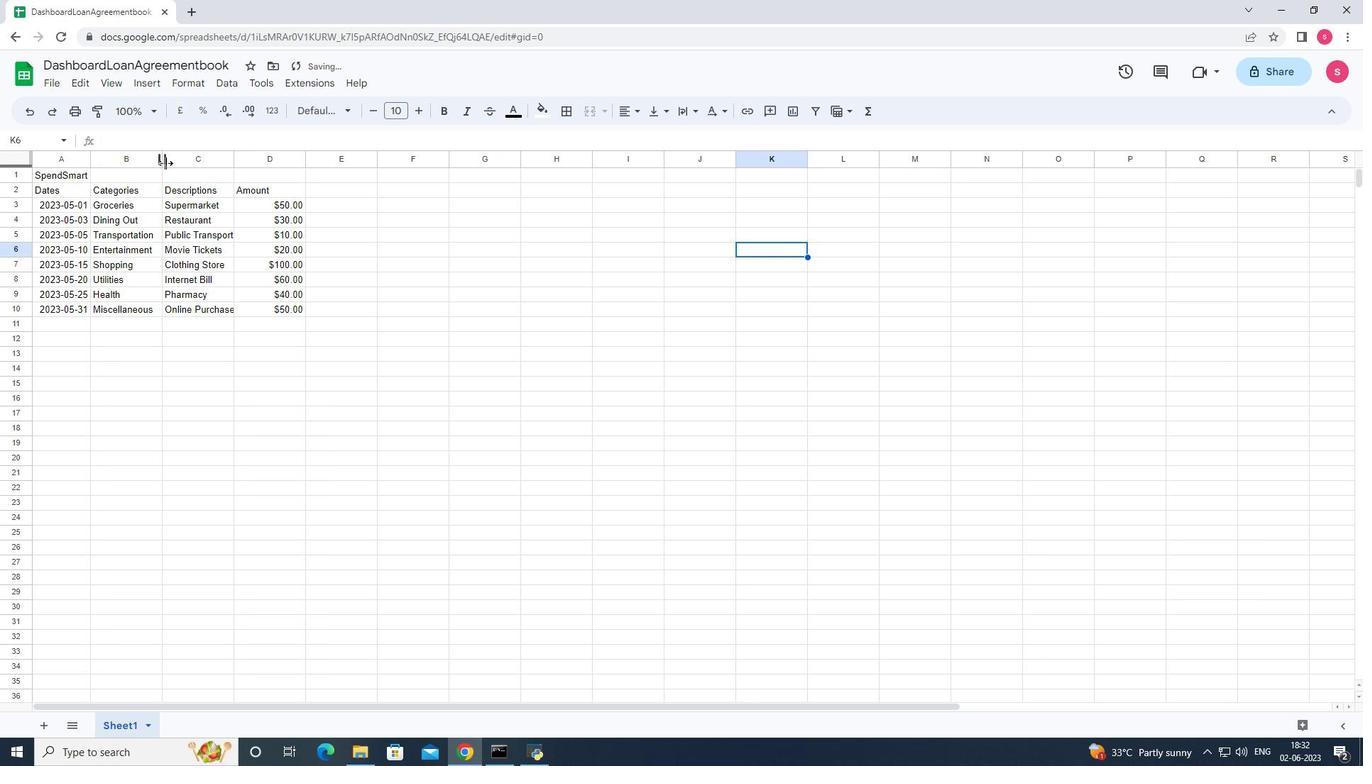 
Action: Mouse pressed left at (165, 162)
Screenshot: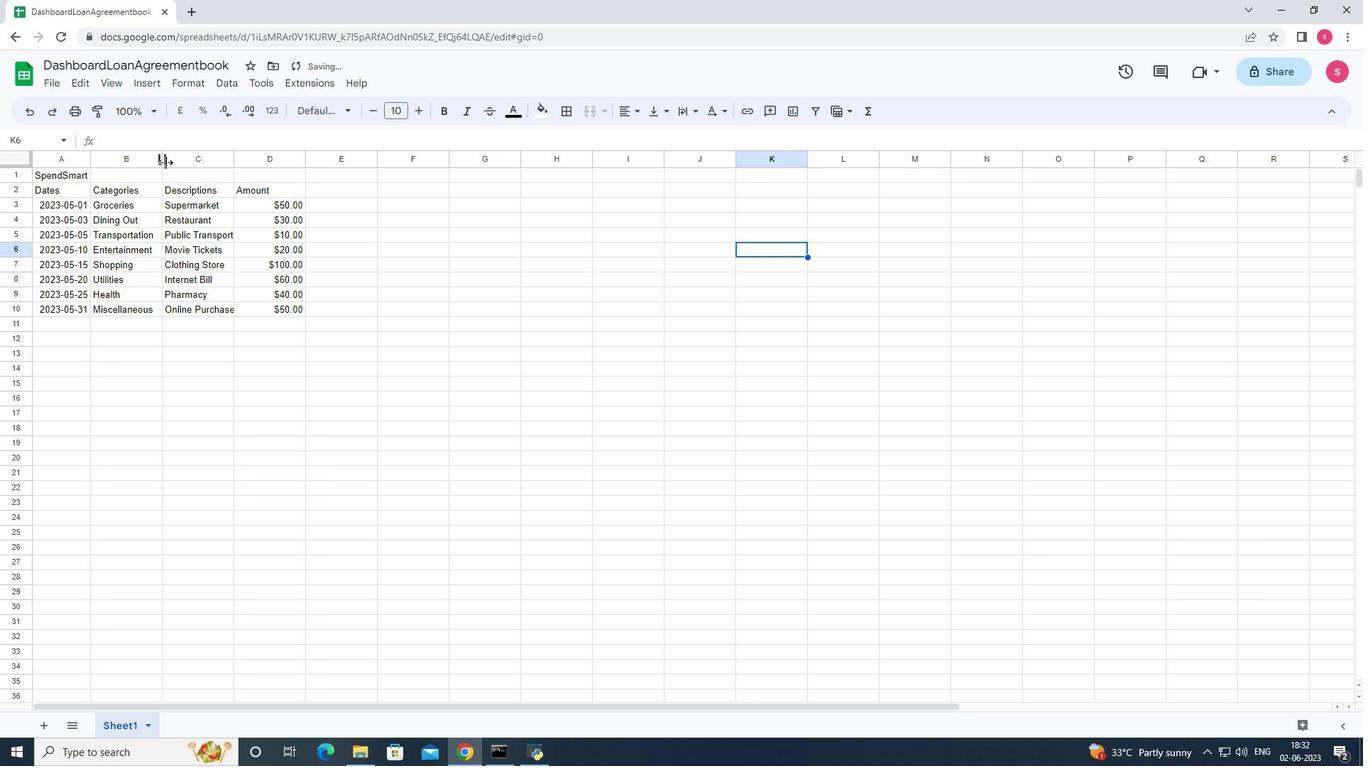
Action: Mouse pressed left at (165, 162)
Screenshot: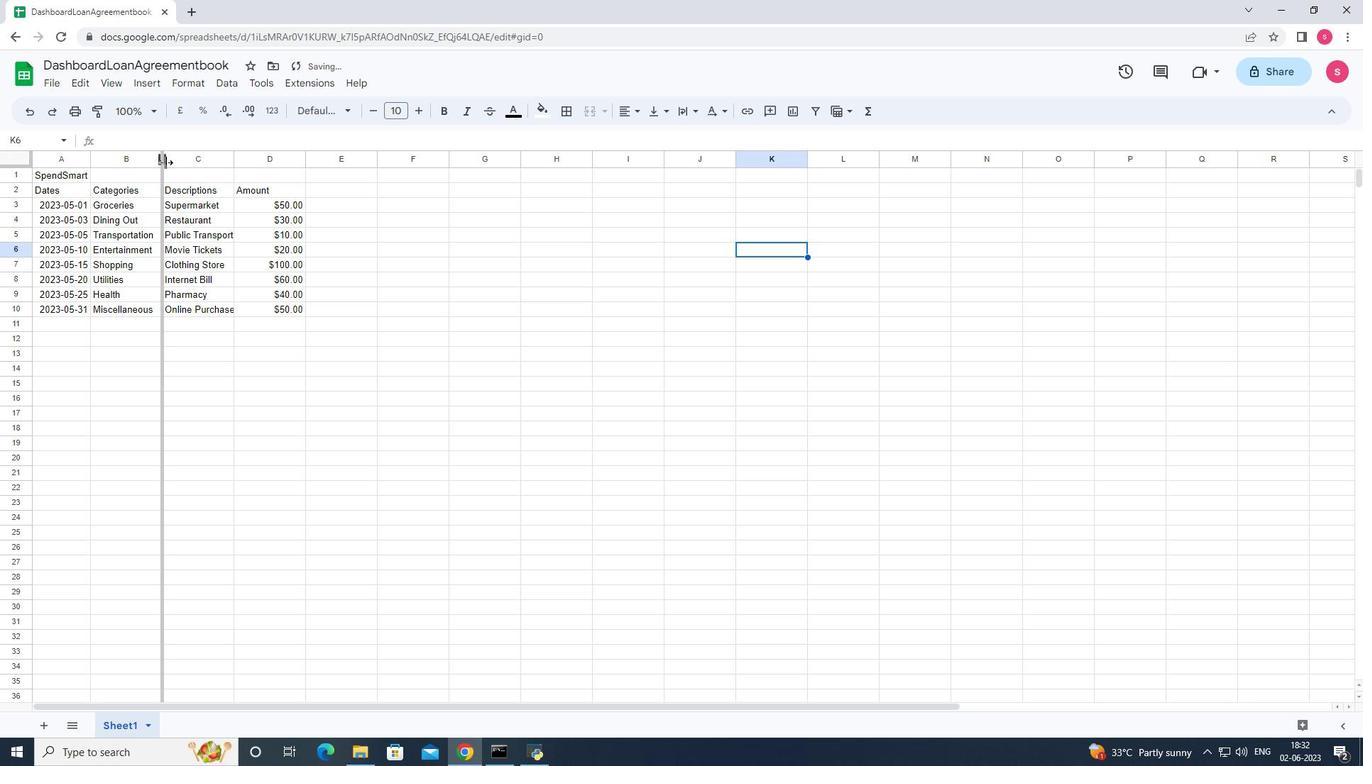 
Action: Mouse moved to (227, 158)
Screenshot: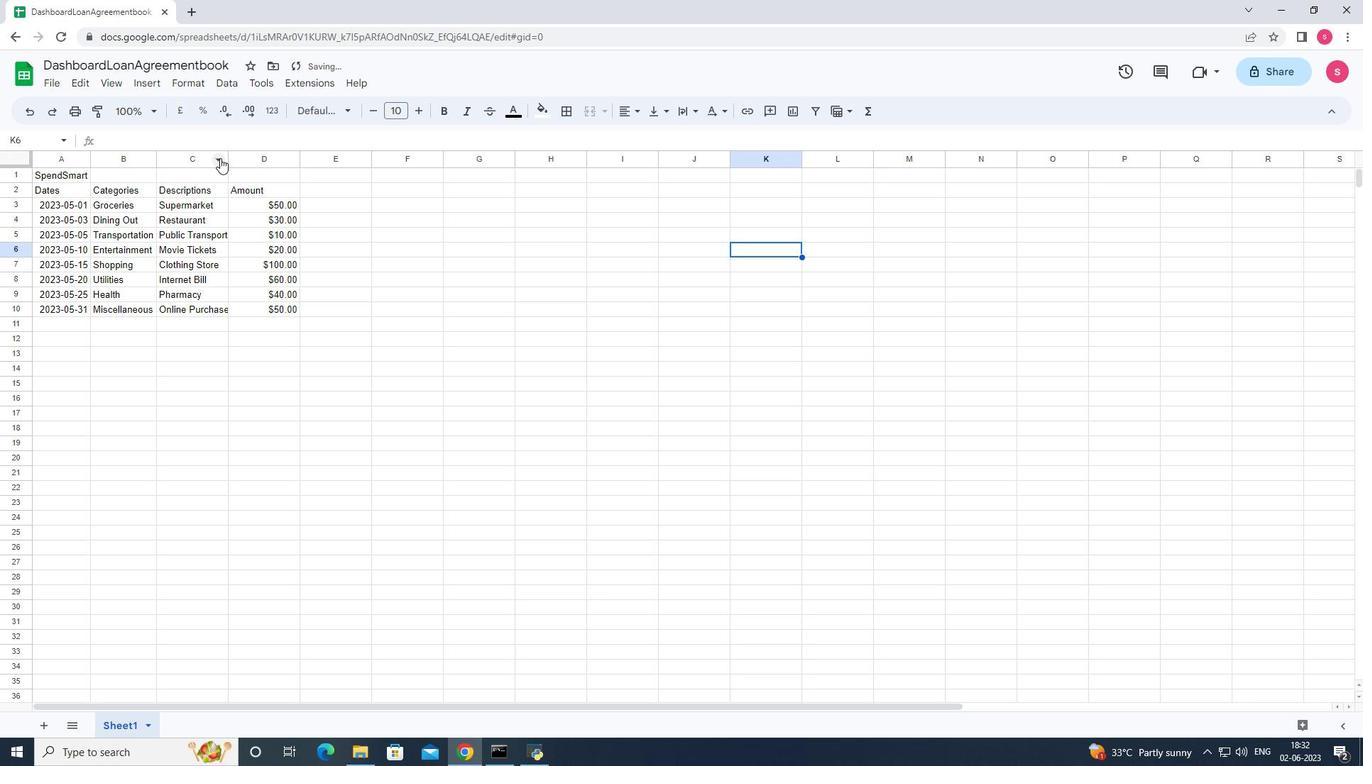 
Action: Mouse pressed left at (227, 158)
Screenshot: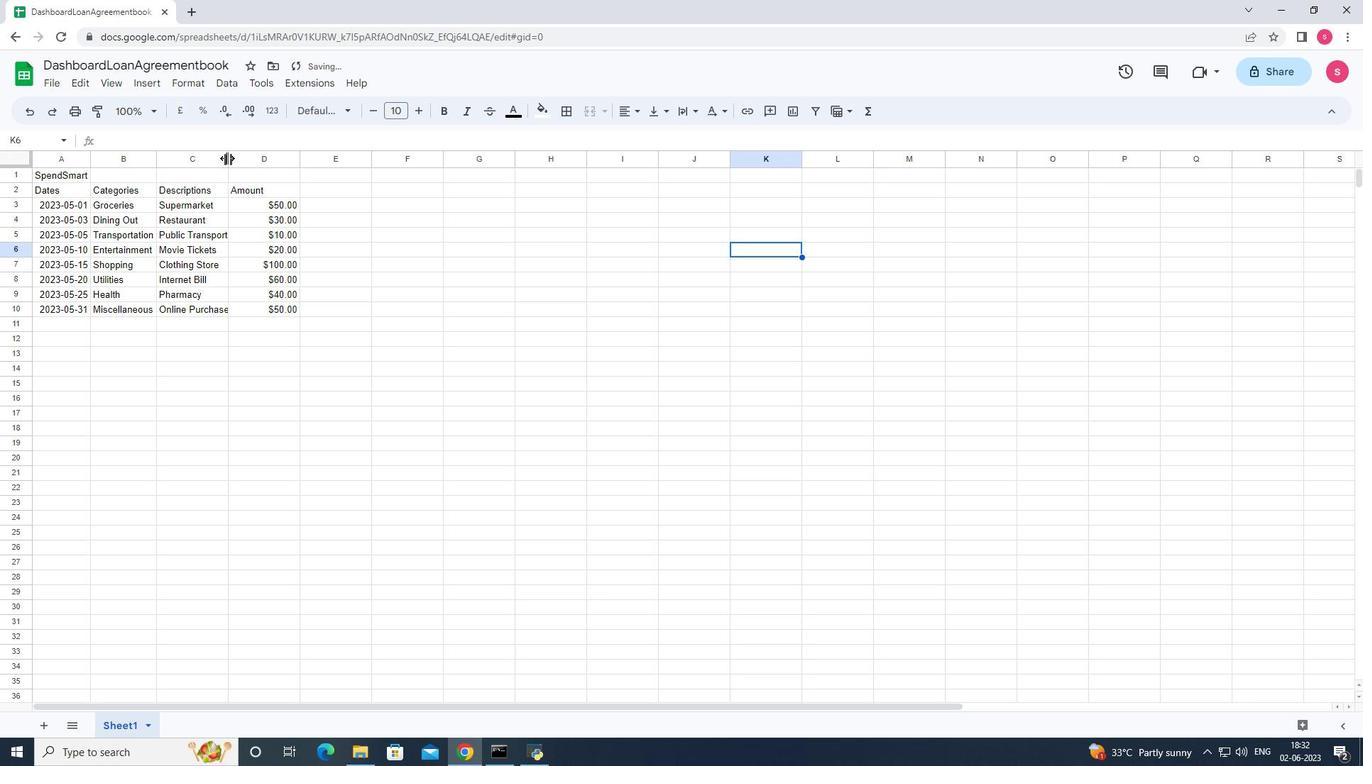 
Action: Mouse pressed left at (227, 158)
Screenshot: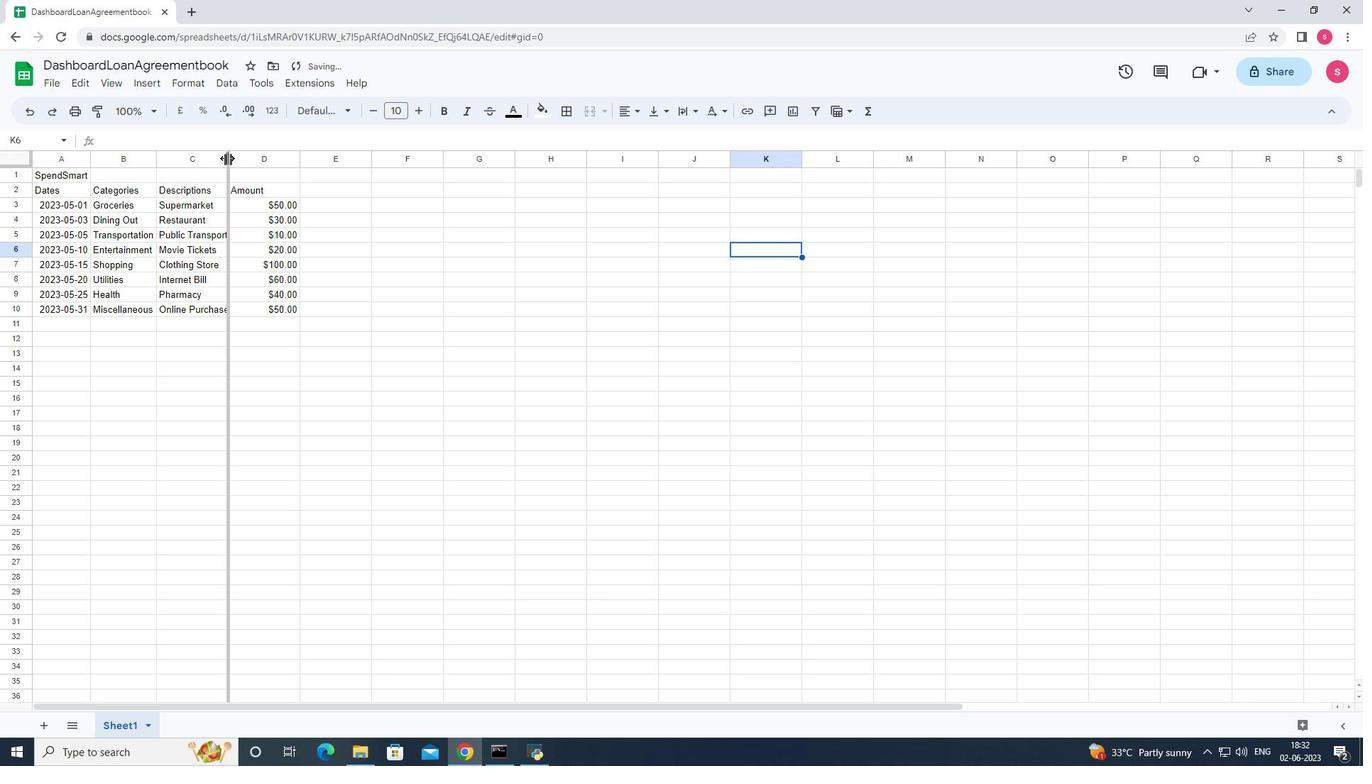 
Action: Mouse moved to (303, 162)
Screenshot: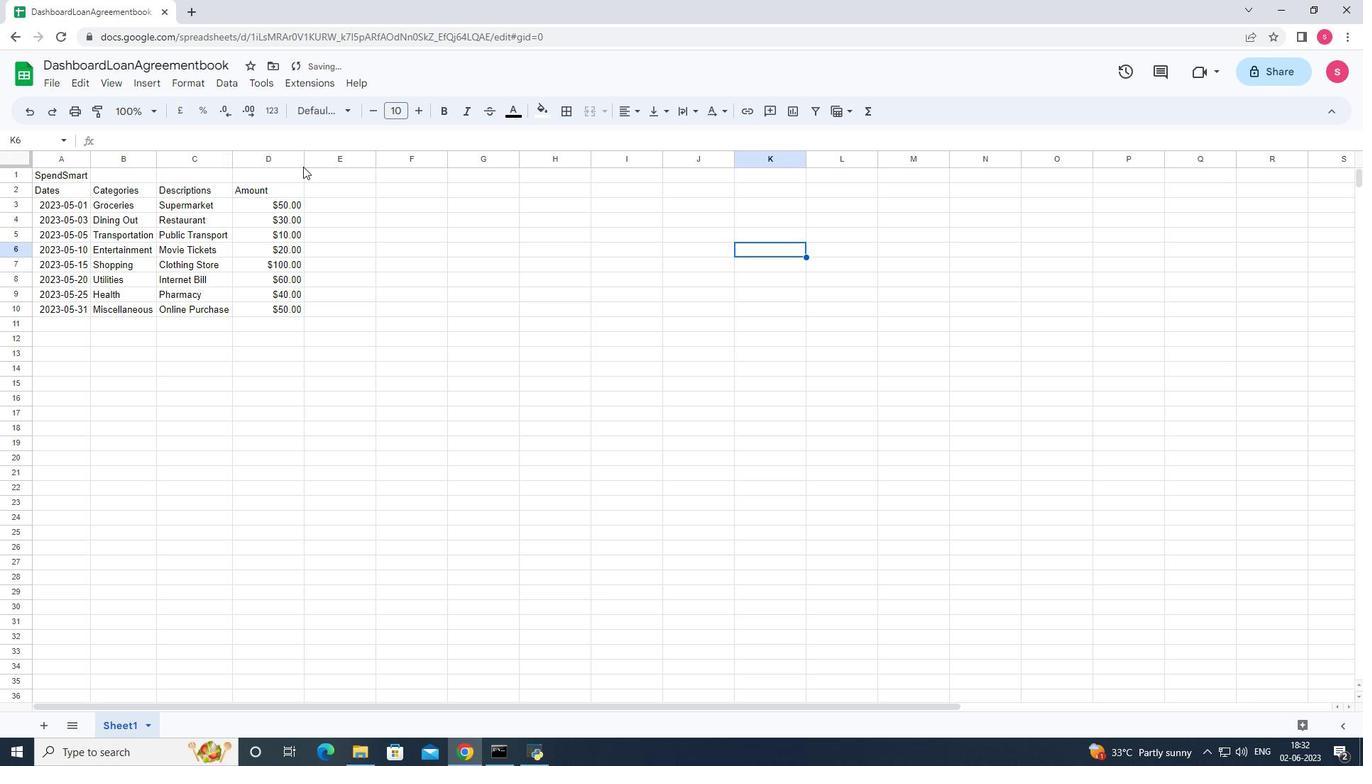 
Action: Mouse pressed left at (303, 162)
Screenshot: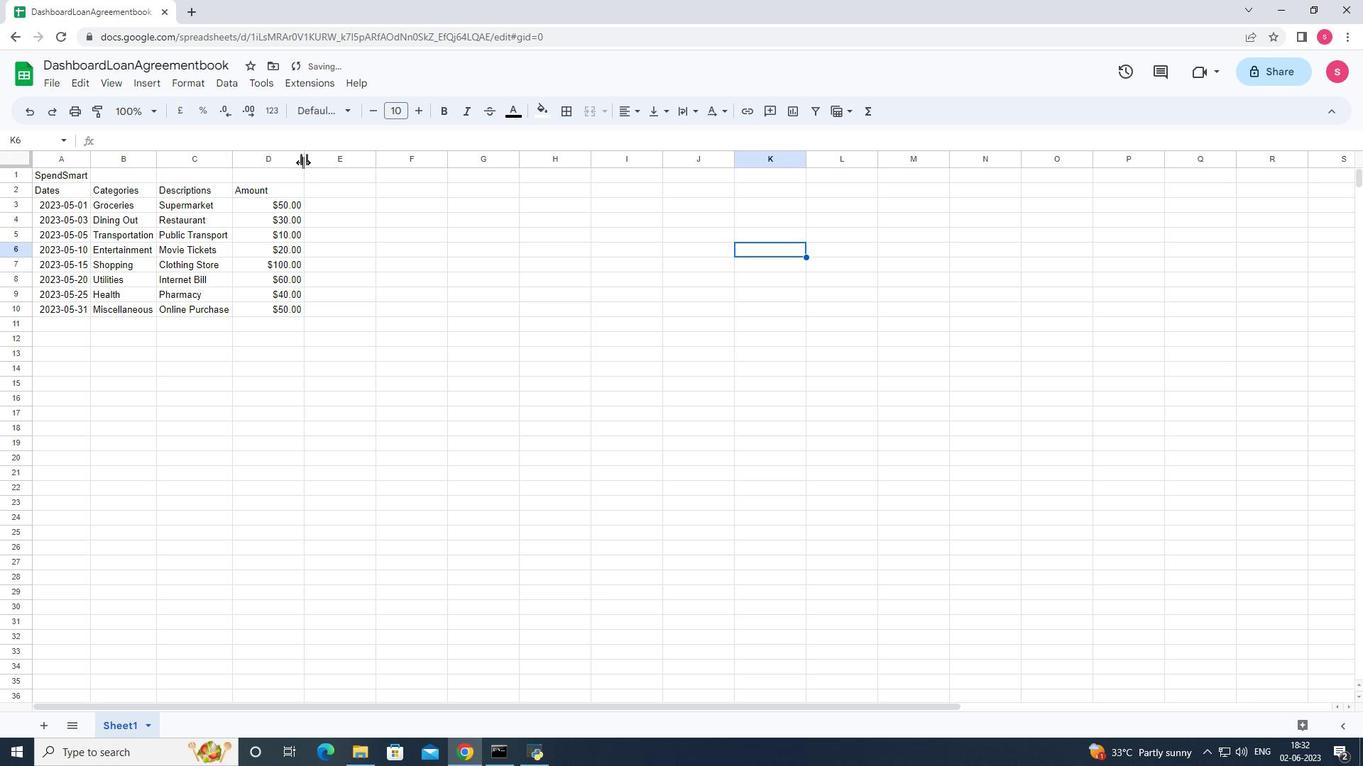 
Action: Mouse pressed left at (303, 162)
Screenshot: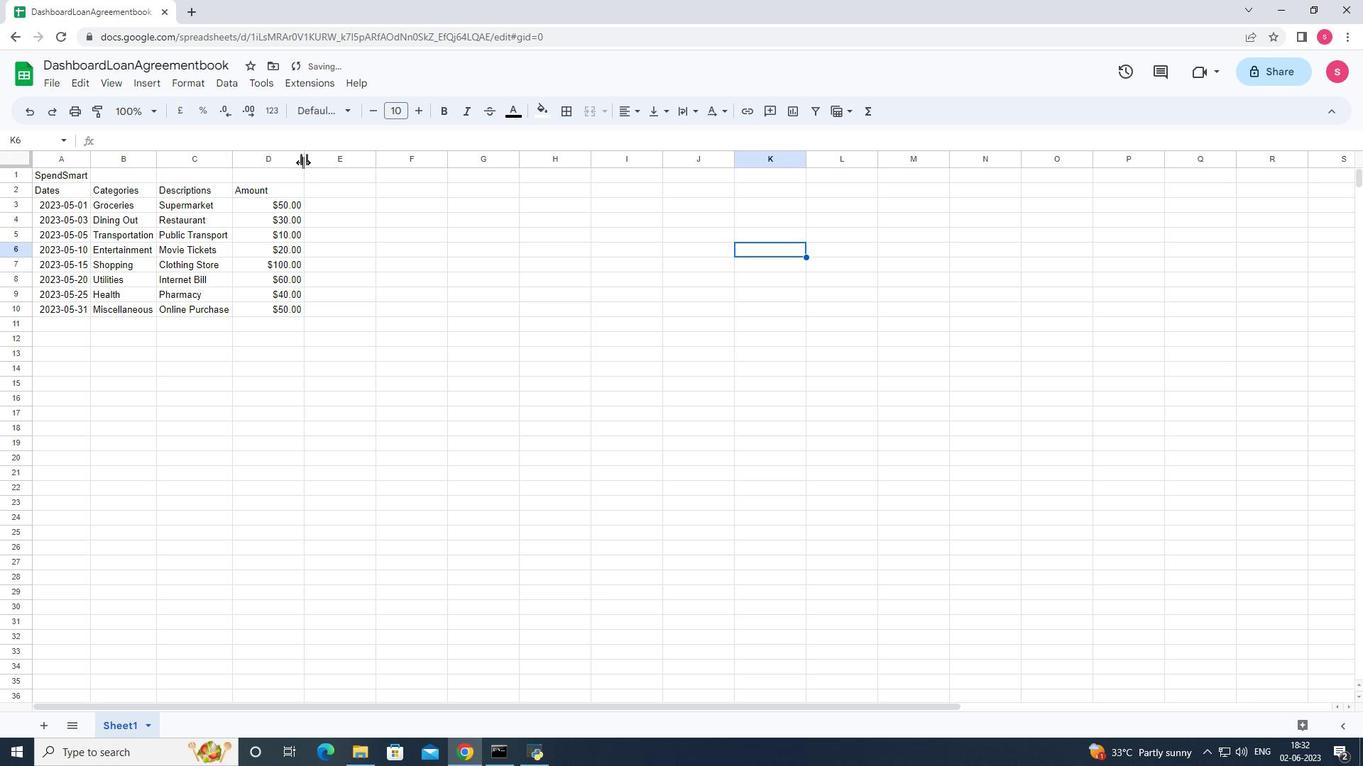 
Action: Mouse moved to (463, 367)
Screenshot: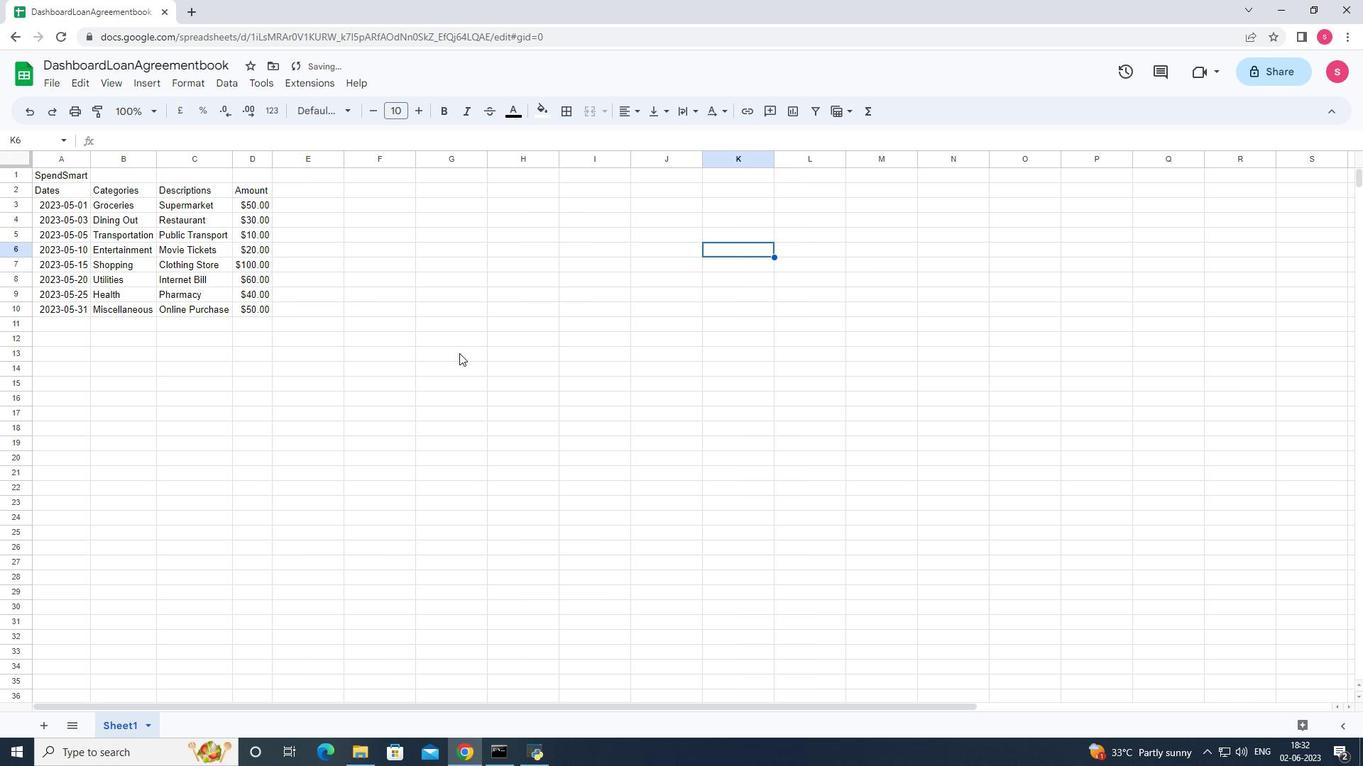 
Action: Key pressed ctrl+S
Screenshot: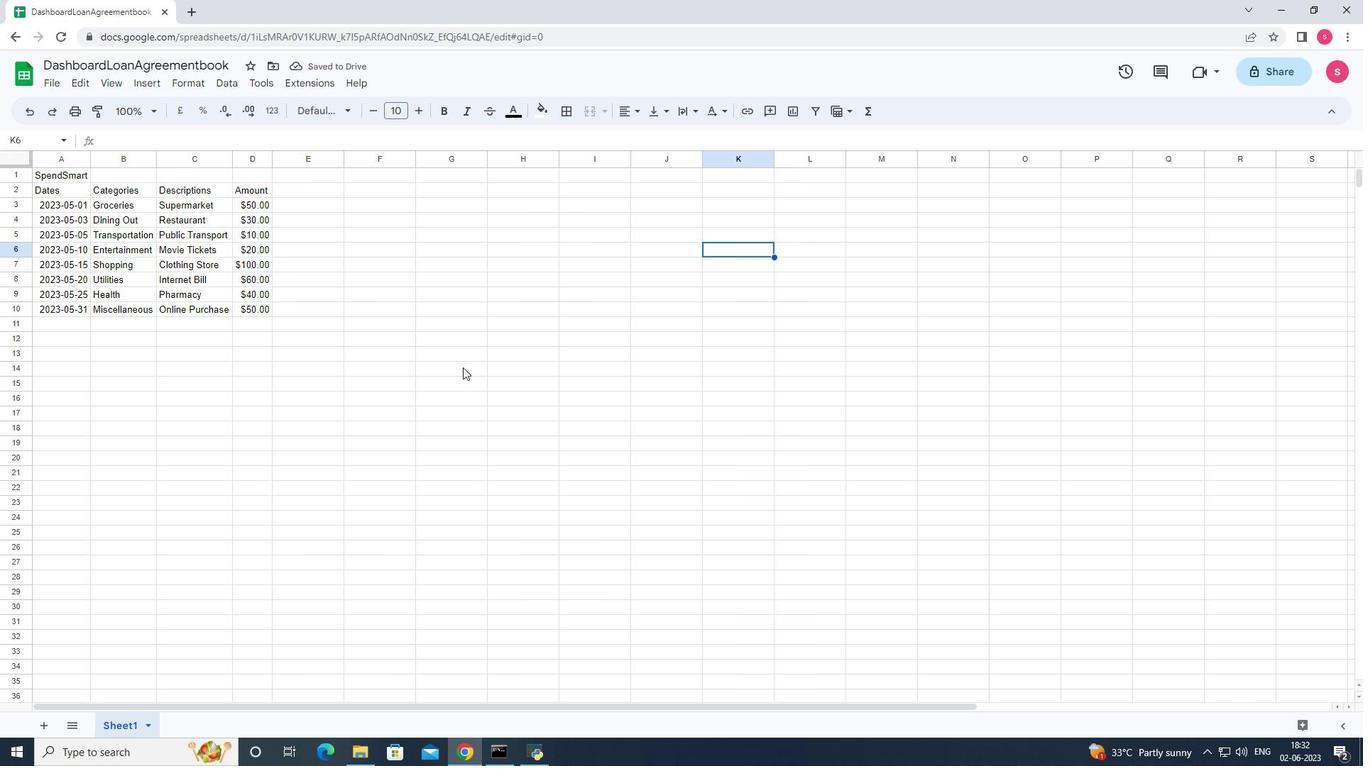 
